 Task: Research Airbnb accommodation in Santa Elena de Uairén, Venezuela from 6th December, 2023 to 10th December, 2023 for 6 adults, 2 children. Place can be entire room or shared room with 6 bedrooms having 6 beds and 6 bathrooms. Property type can be house. Amenities needed are: wifi, TV, free parkinig on premises, gym, breakfast.
Action: Mouse moved to (466, 133)
Screenshot: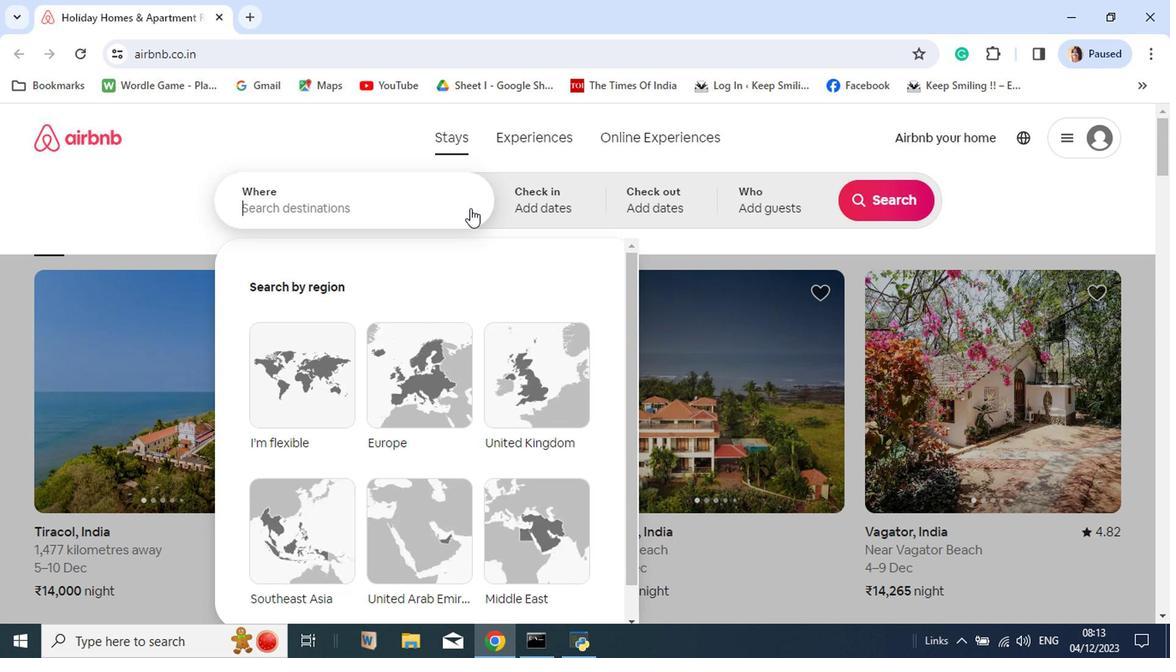 
Action: Mouse pressed left at (466, 133)
Screenshot: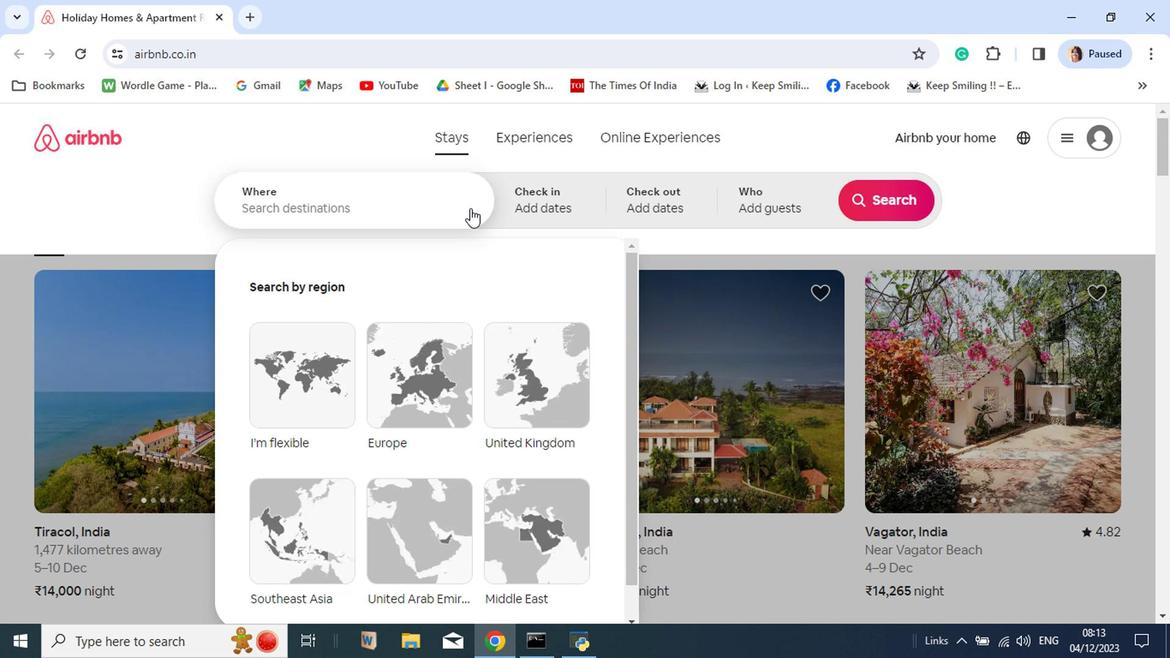 
Action: Mouse moved to (479, 209)
Screenshot: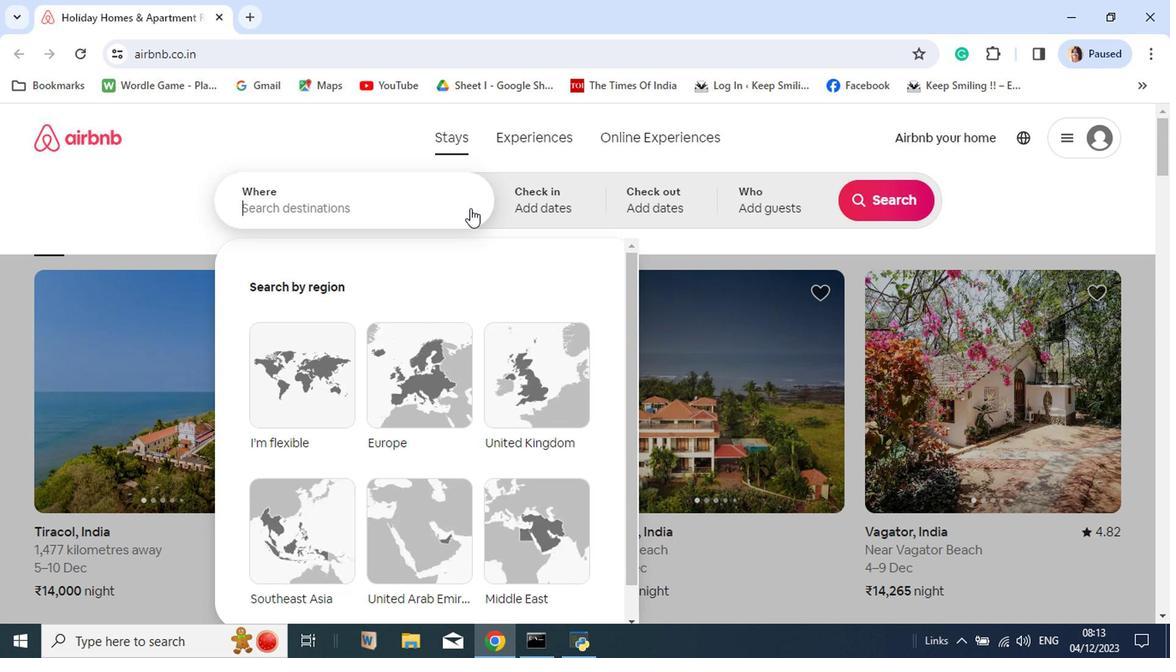 
Action: Key pressed <Key.shift>Santa<Key.space><Key.shift>Elena<Key.space>de
Screenshot: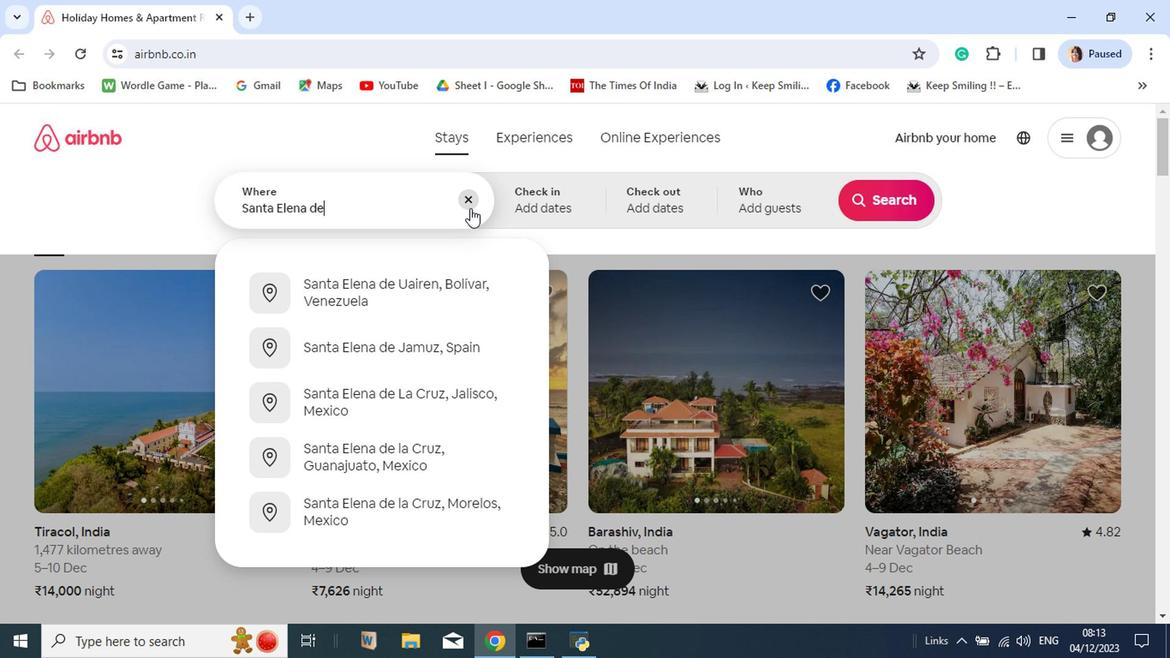 
Action: Mouse moved to (483, 277)
Screenshot: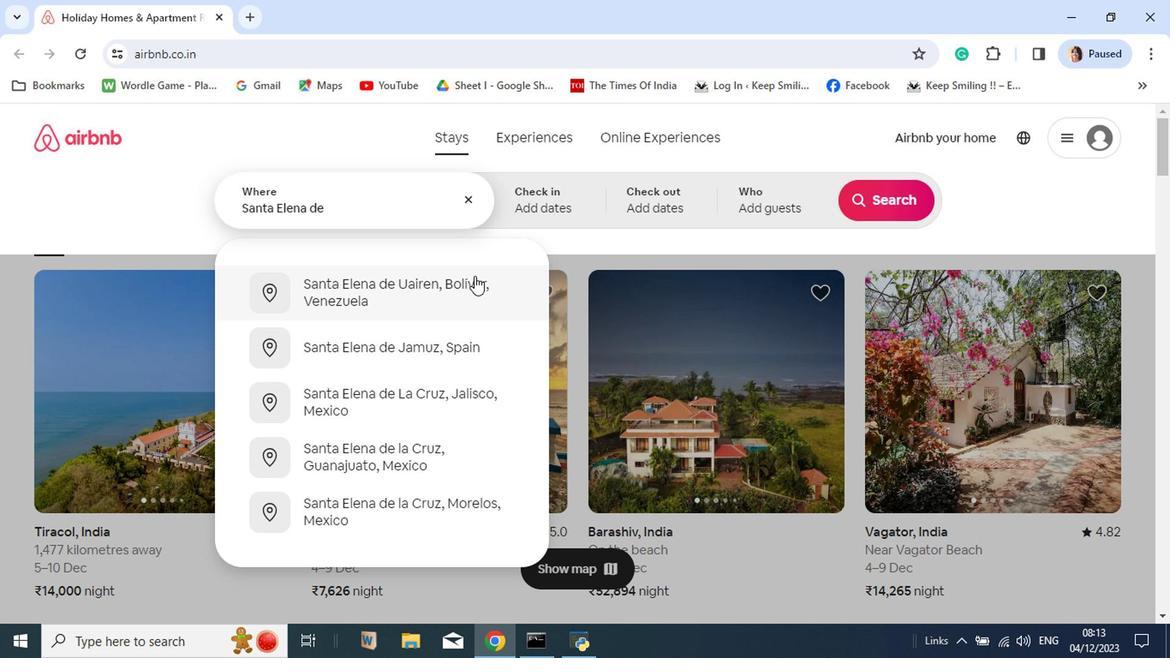 
Action: Mouse pressed left at (483, 277)
Screenshot: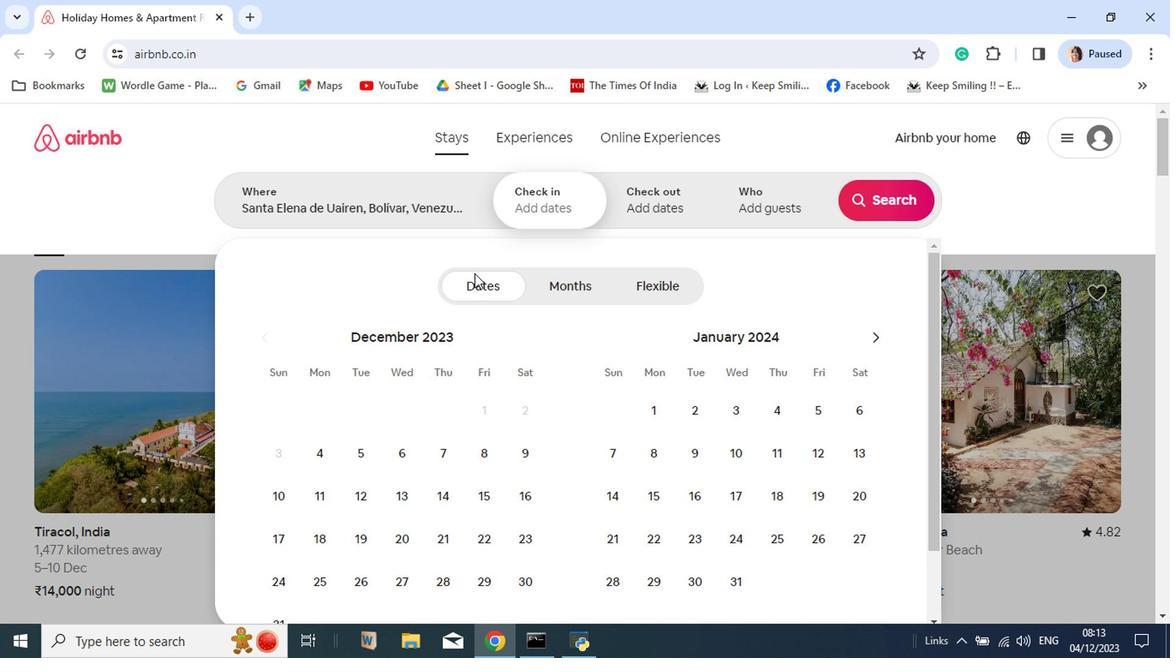 
Action: Mouse moved to (423, 209)
Screenshot: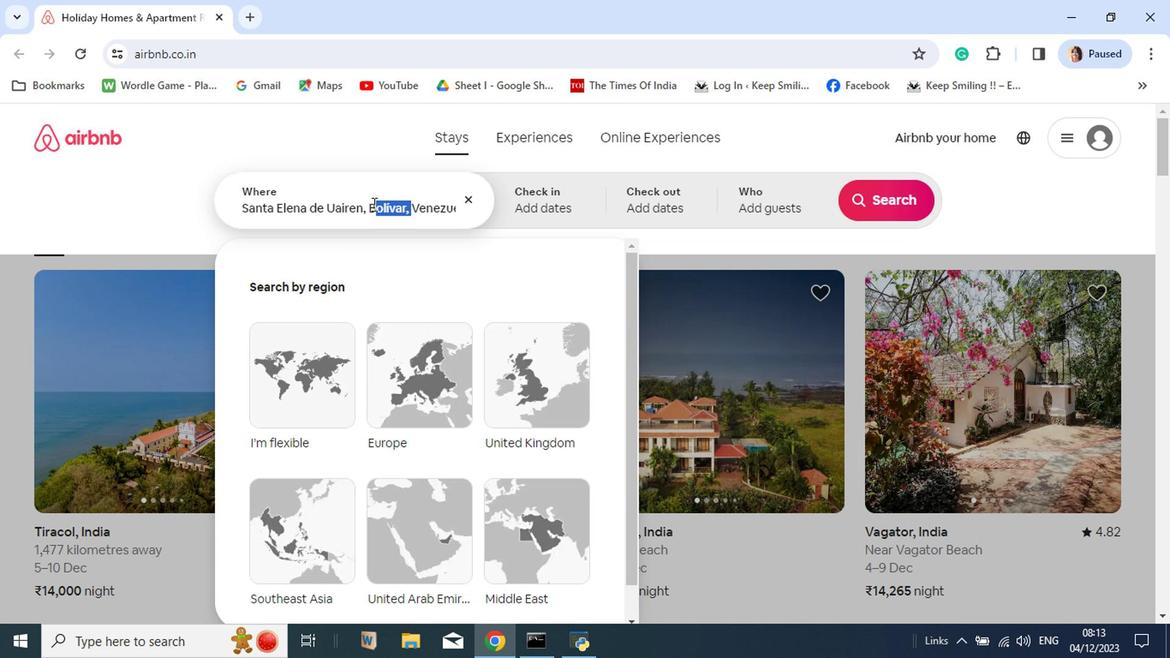 
Action: Mouse pressed left at (423, 209)
Screenshot: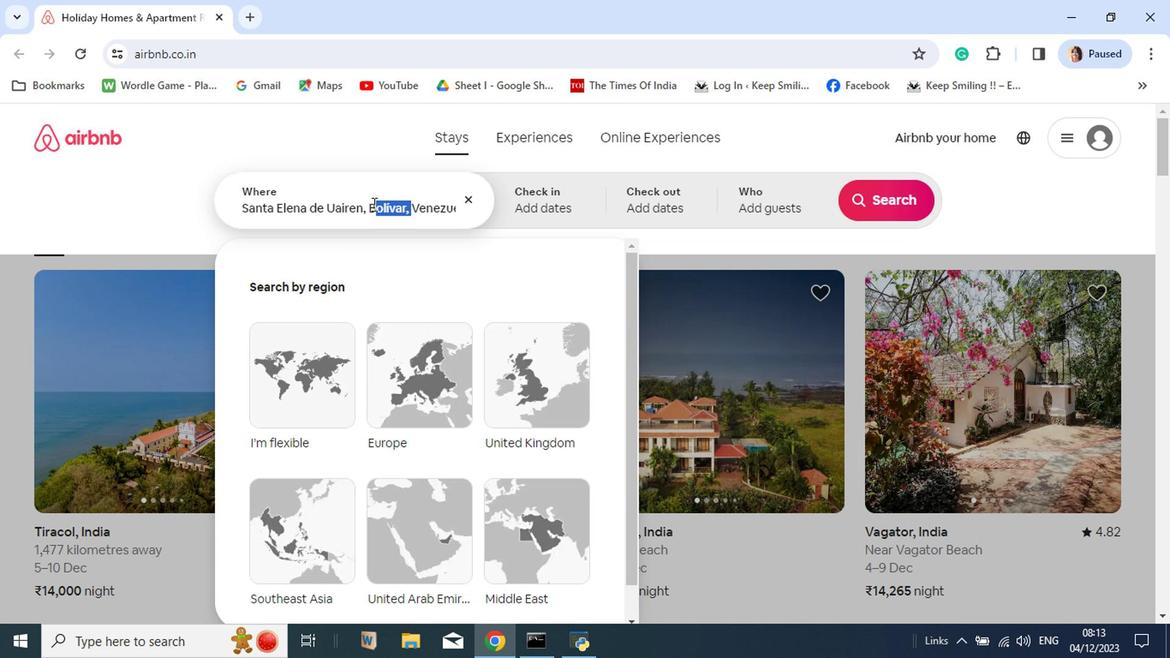 
Action: Mouse moved to (383, 204)
Screenshot: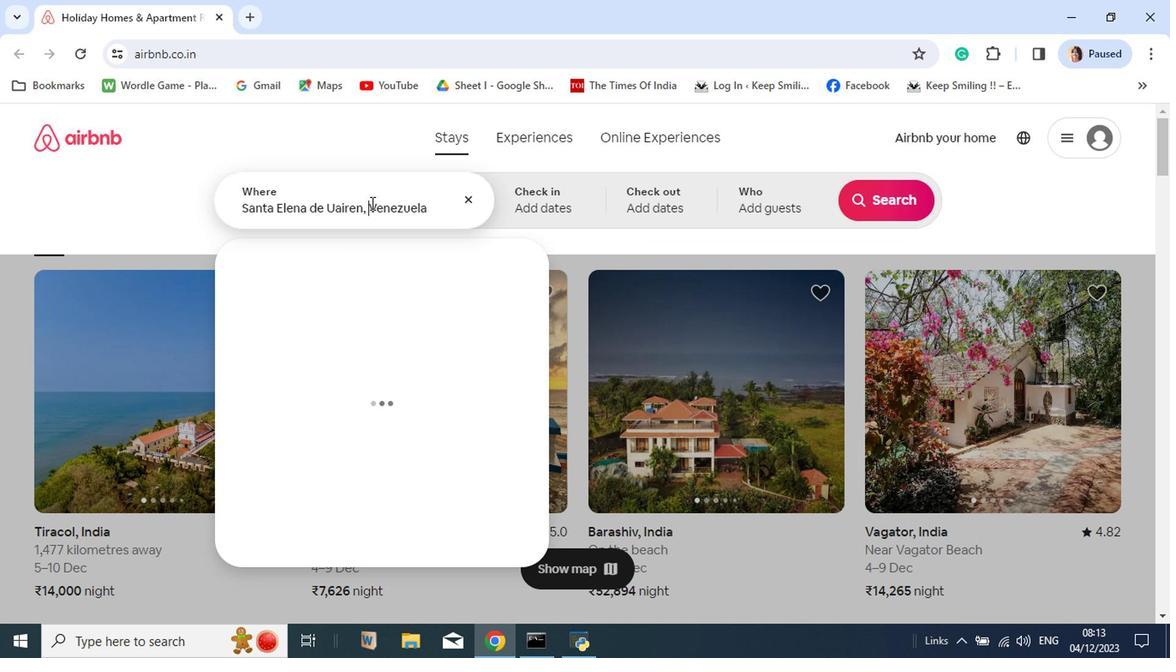 
Action: Key pressed <Key.backspace><Key.backspace><Key.backspace>,<Key.space>
Screenshot: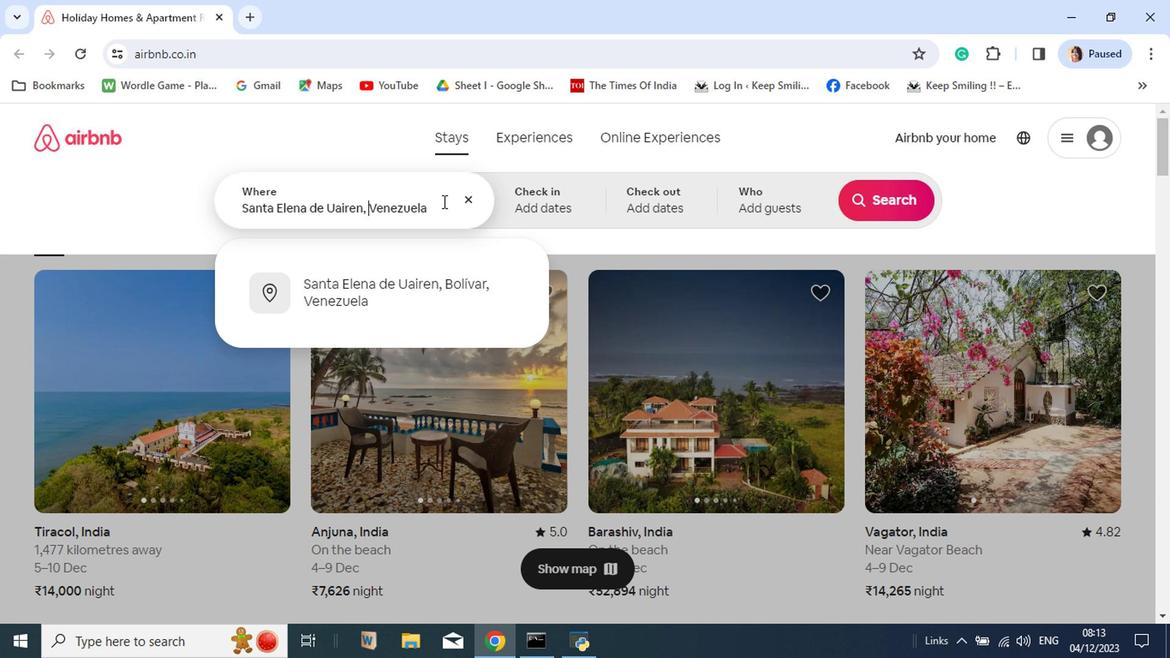 
Action: Mouse moved to (452, 203)
Screenshot: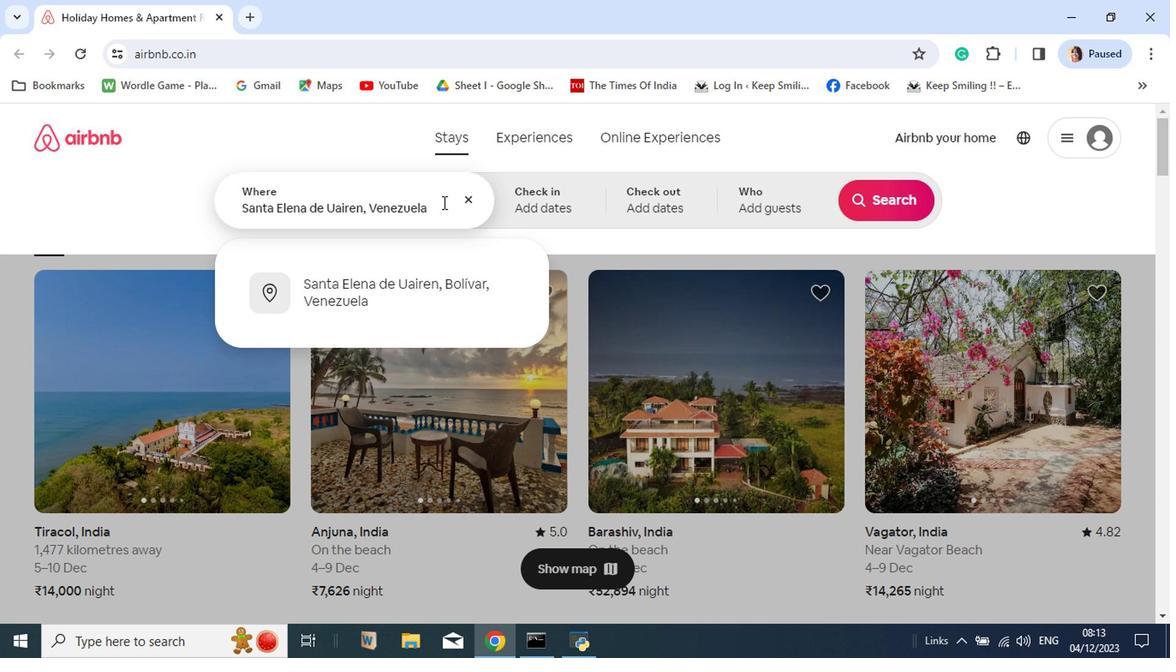 
Action: Mouse pressed left at (452, 203)
Screenshot: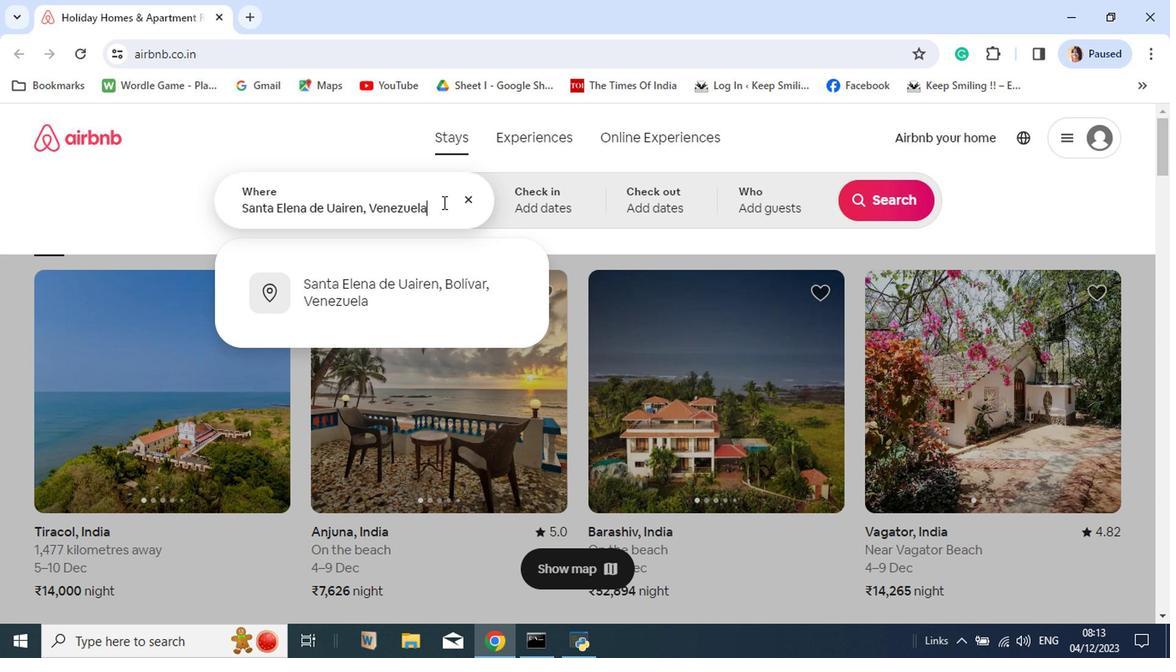 
Action: Key pressed <Key.enter>
Screenshot: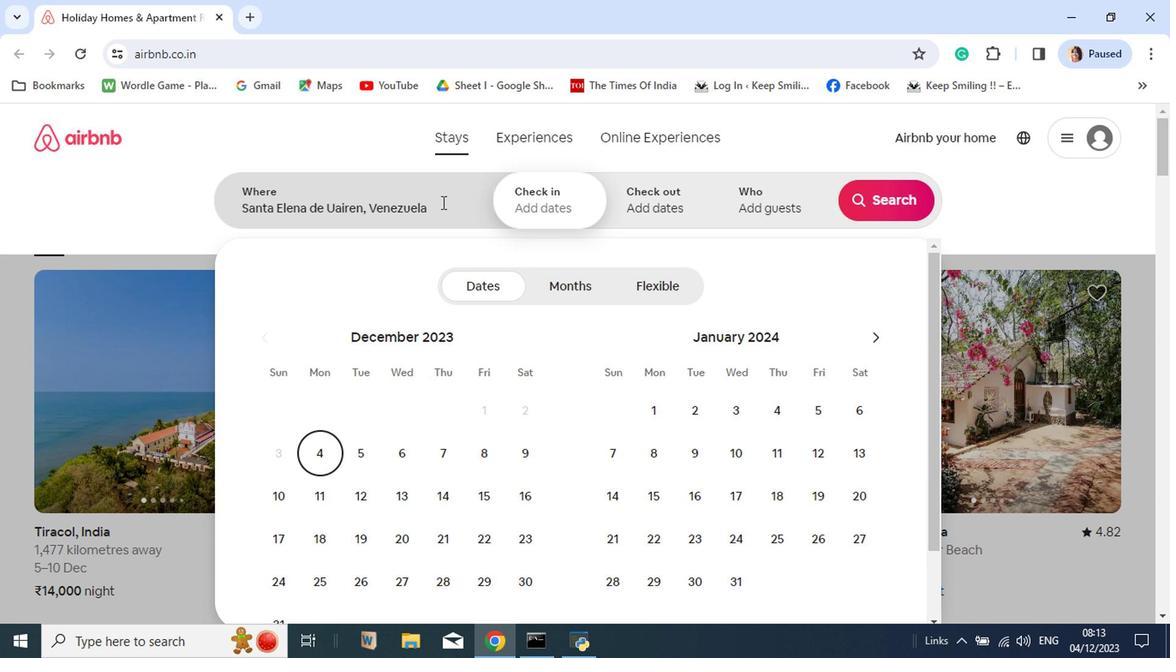 
Action: Mouse moved to (411, 460)
Screenshot: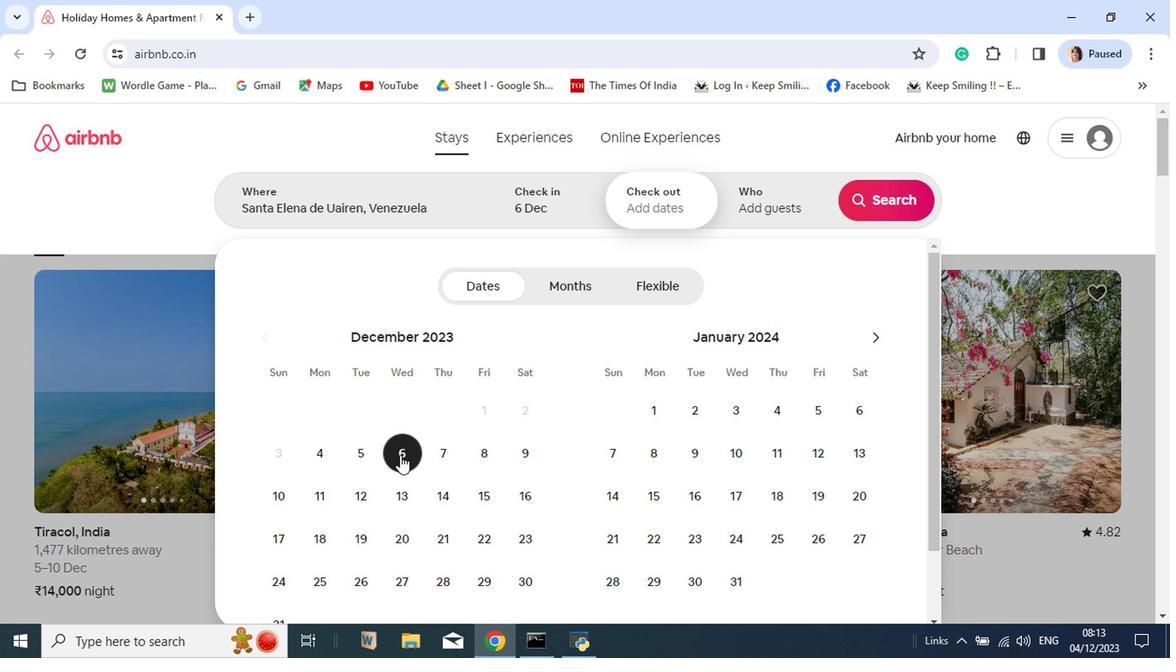 
Action: Mouse pressed left at (411, 460)
Screenshot: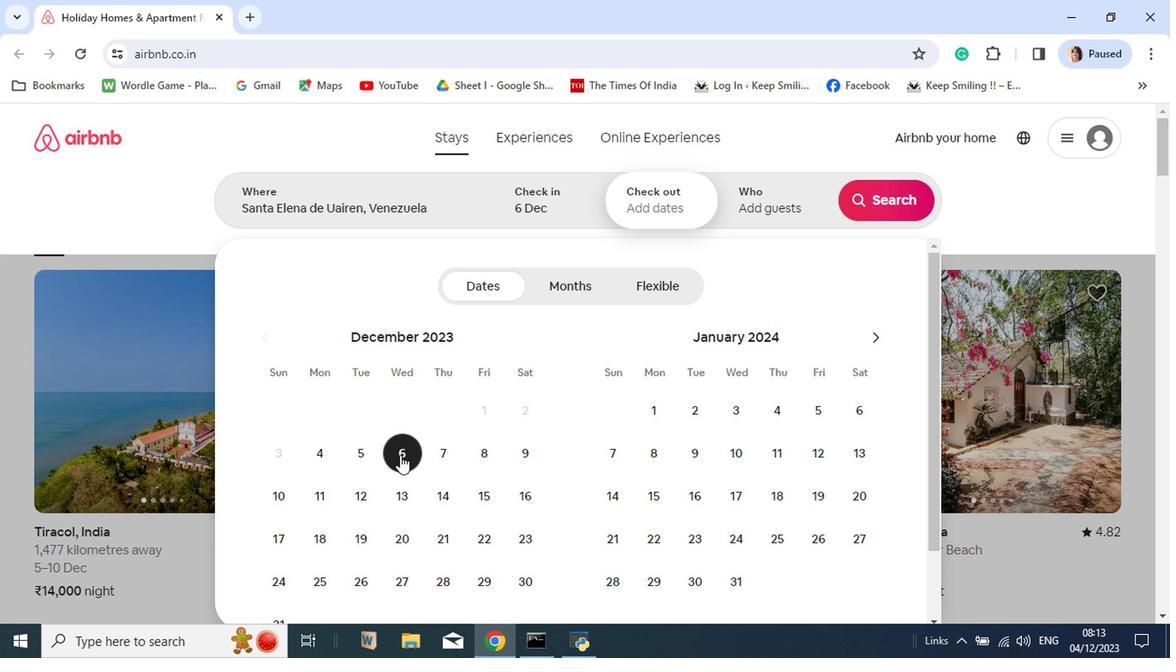 
Action: Mouse moved to (304, 499)
Screenshot: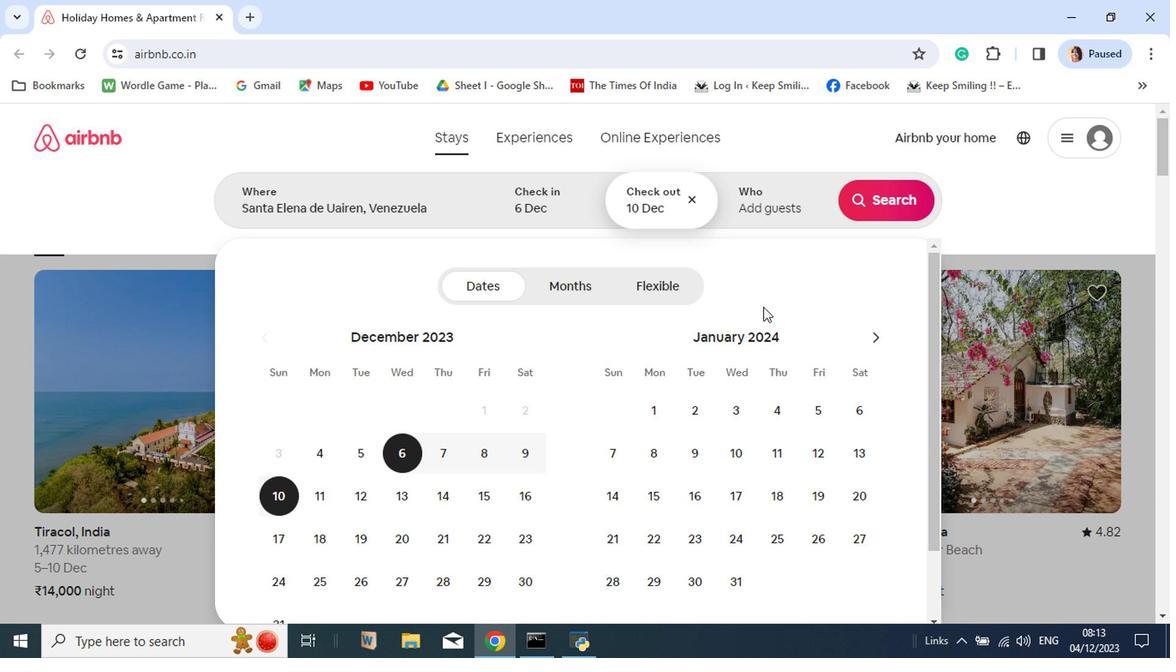 
Action: Mouse pressed left at (304, 499)
Screenshot: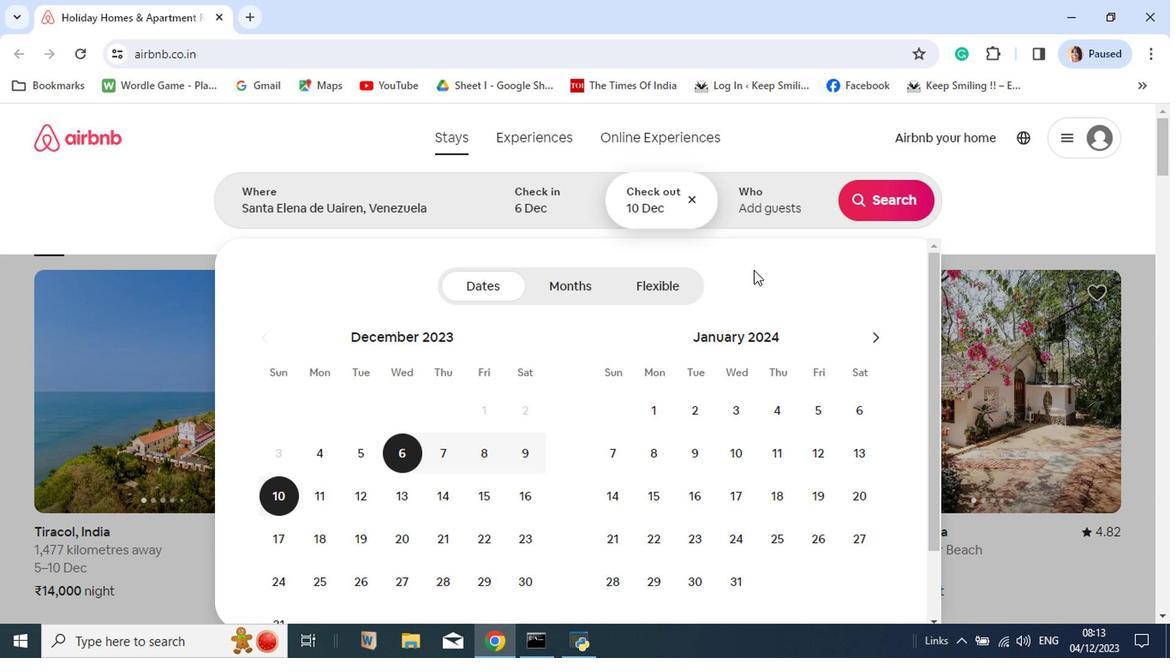 
Action: Mouse moved to (765, 218)
Screenshot: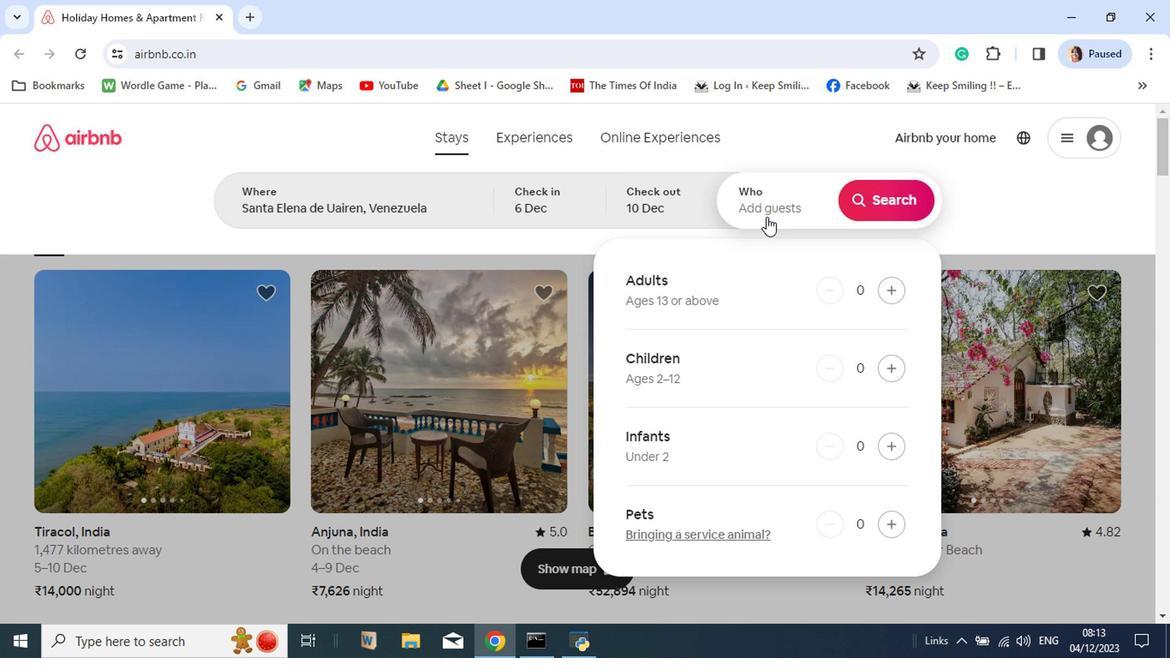 
Action: Mouse pressed left at (765, 218)
Screenshot: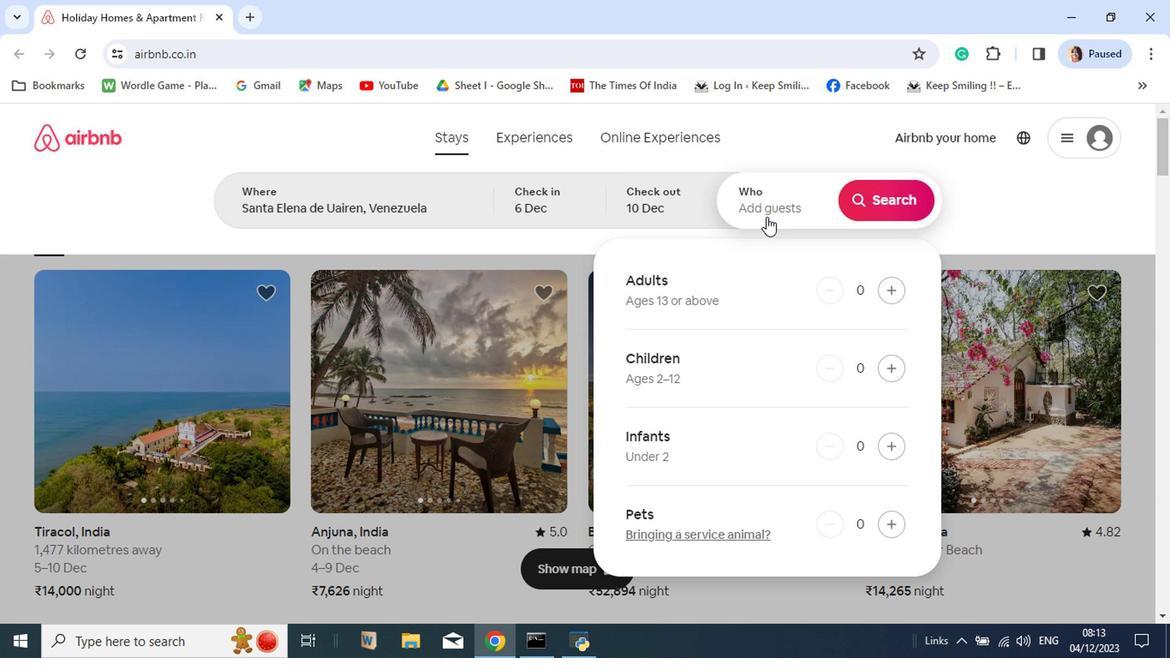 
Action: Mouse moved to (888, 294)
Screenshot: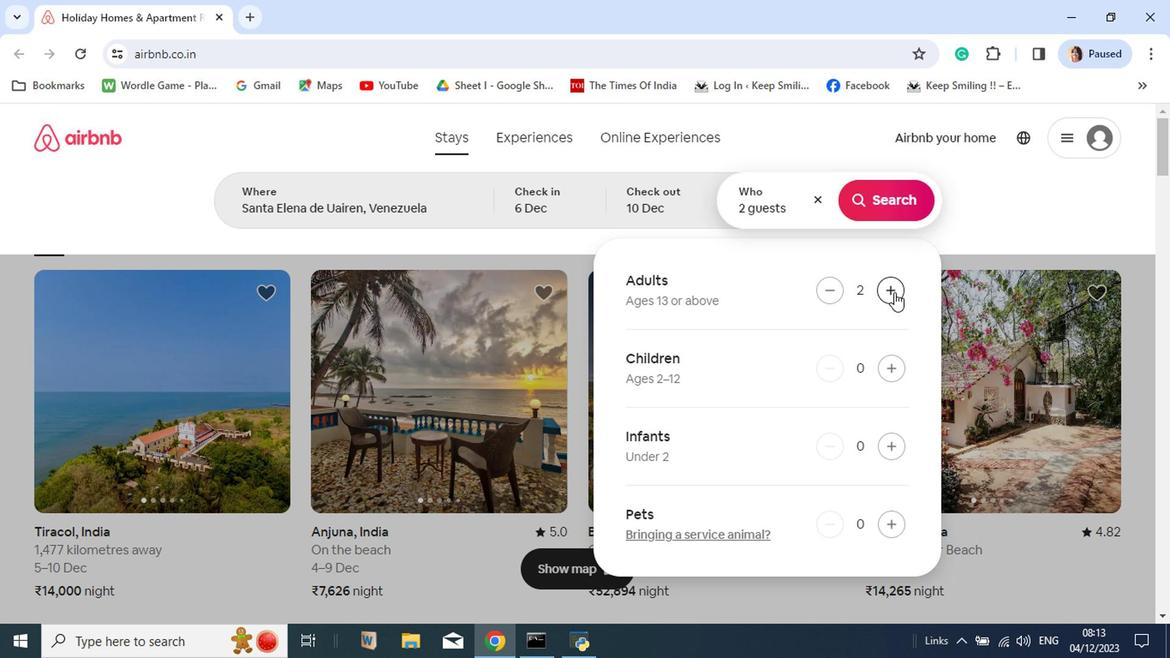 
Action: Mouse pressed left at (888, 294)
Screenshot: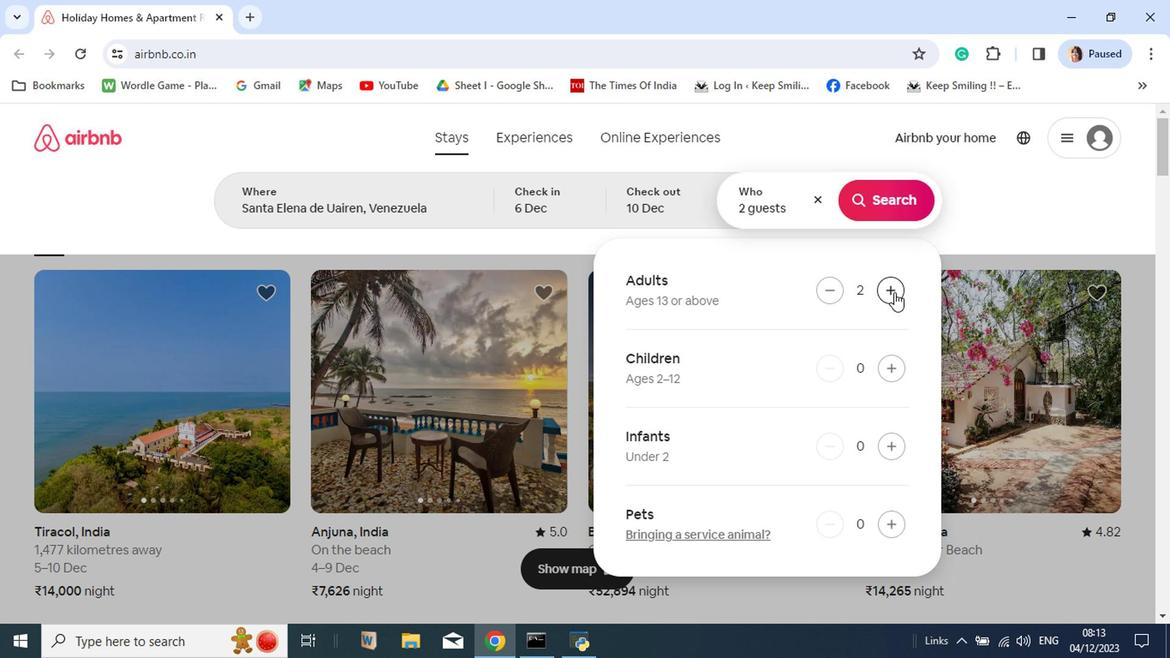 
Action: Mouse pressed left at (888, 294)
Screenshot: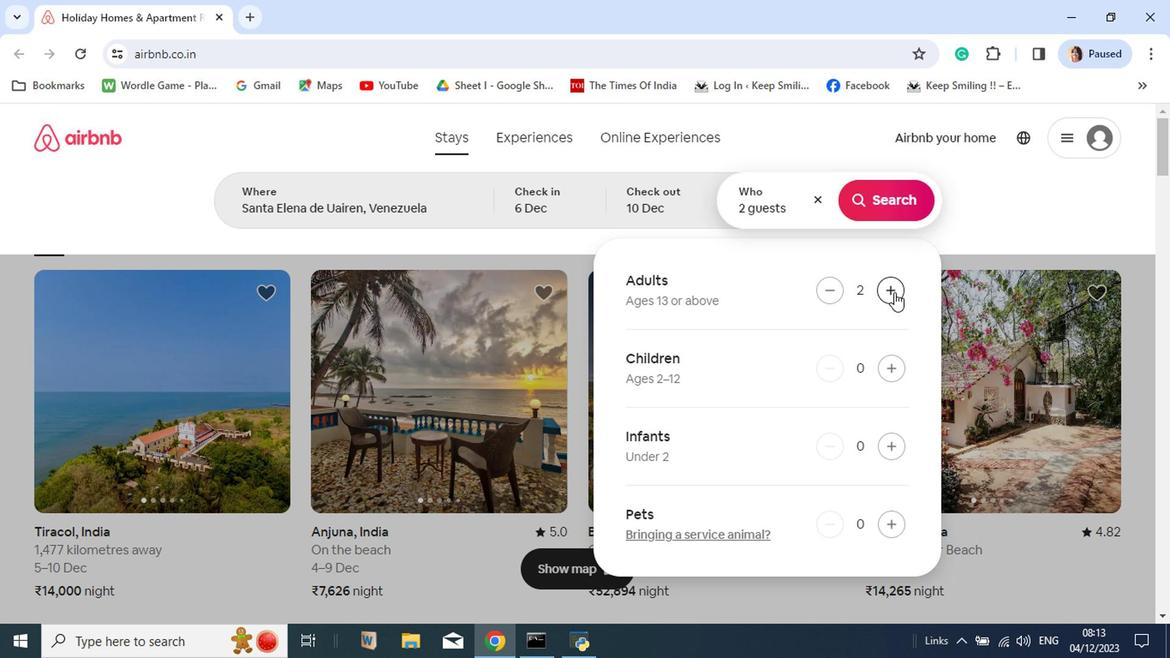 
Action: Mouse pressed left at (888, 294)
Screenshot: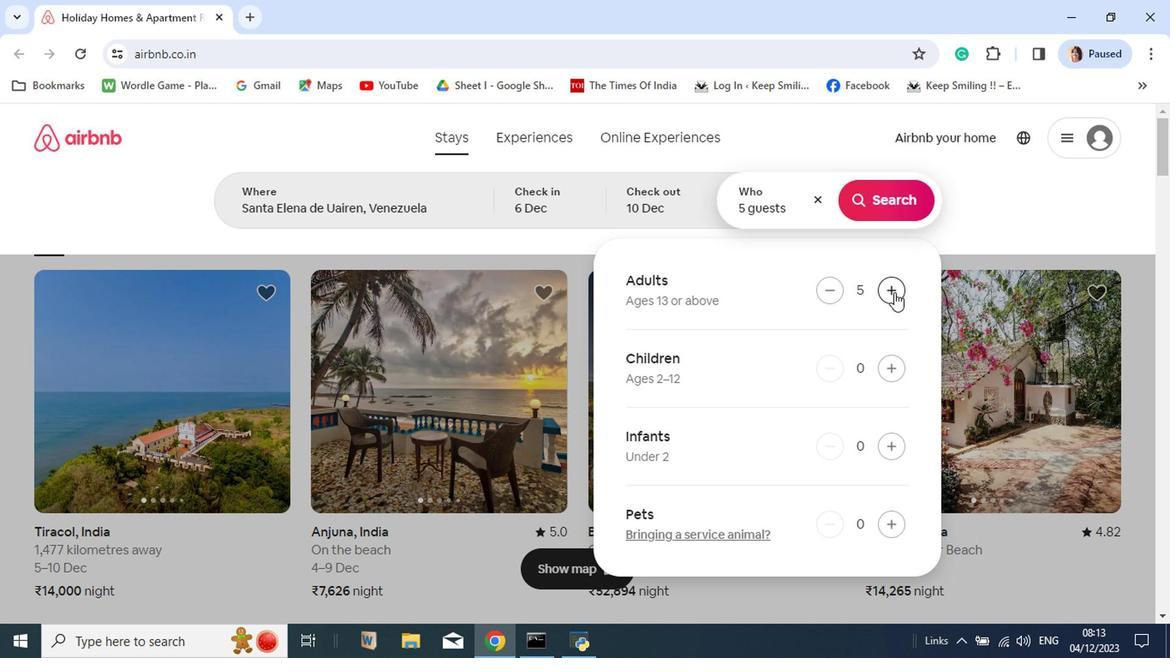 
Action: Mouse pressed left at (888, 294)
Screenshot: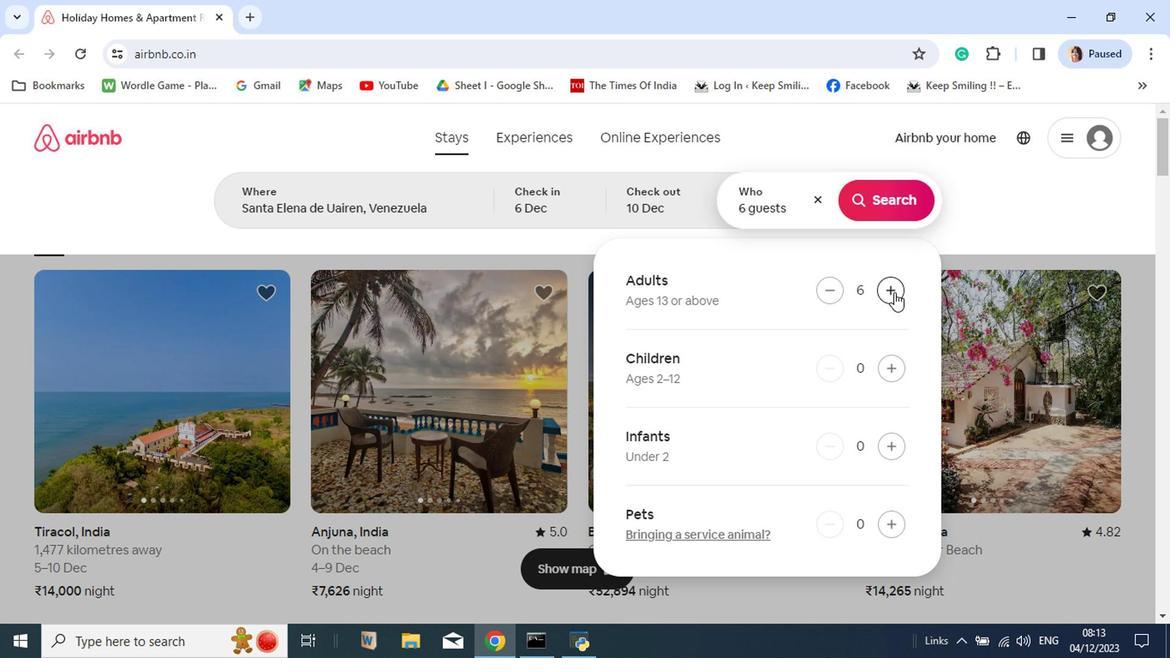 
Action: Mouse pressed left at (888, 294)
Screenshot: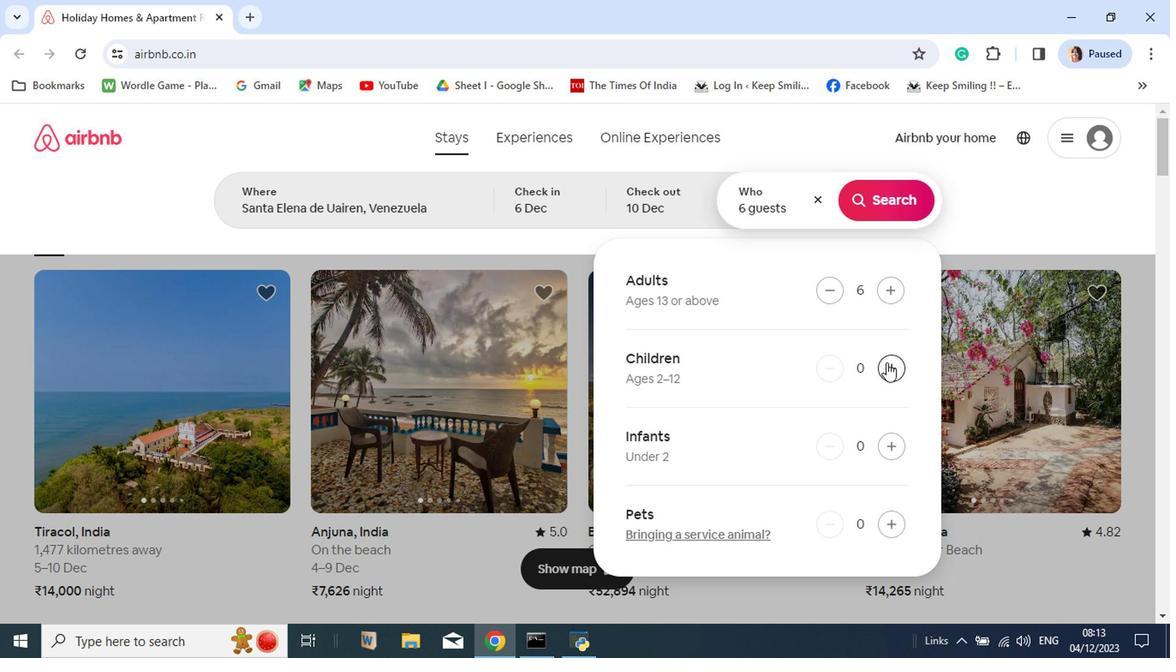 
Action: Mouse pressed left at (888, 294)
Screenshot: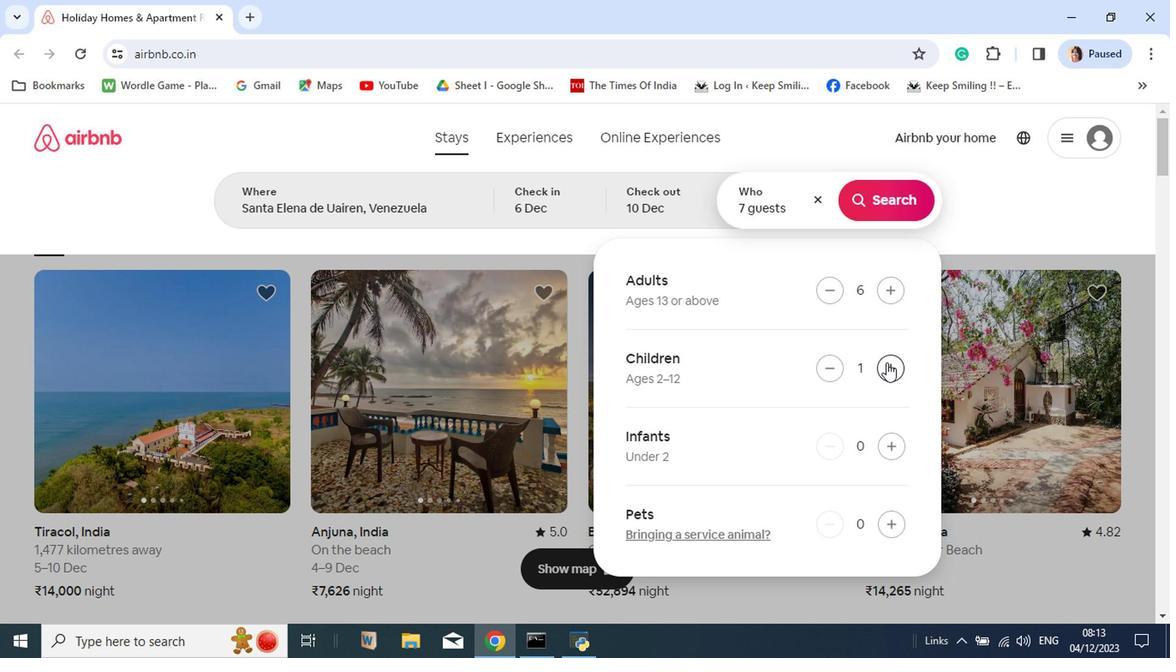 
Action: Mouse moved to (881, 365)
Screenshot: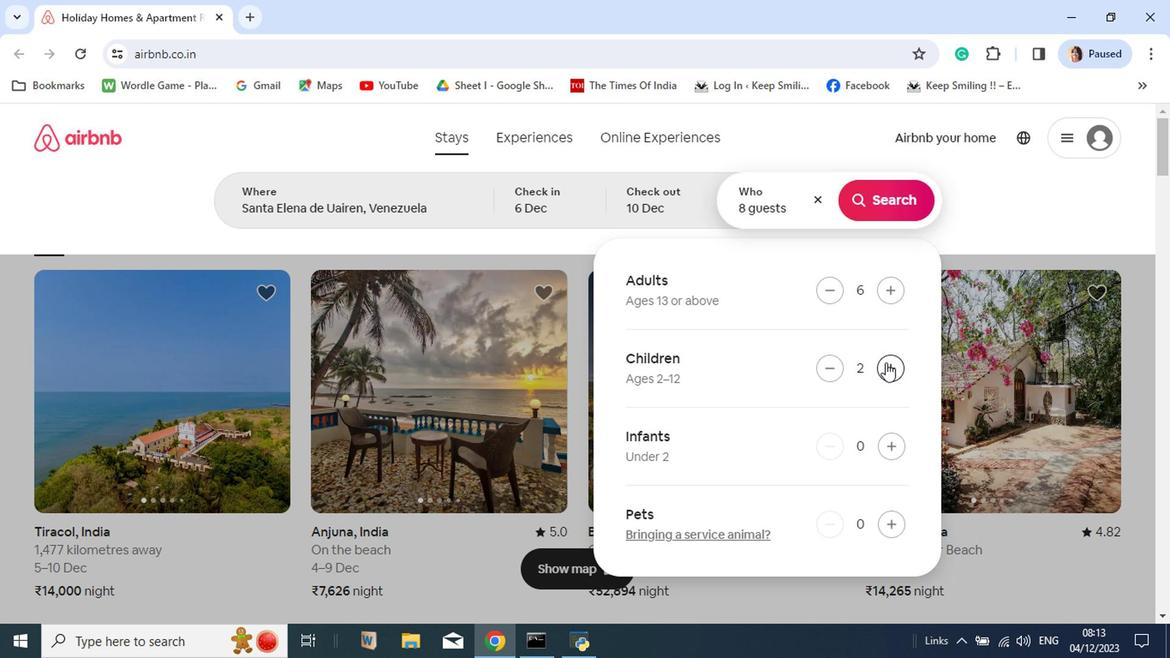 
Action: Mouse pressed left at (881, 365)
Screenshot: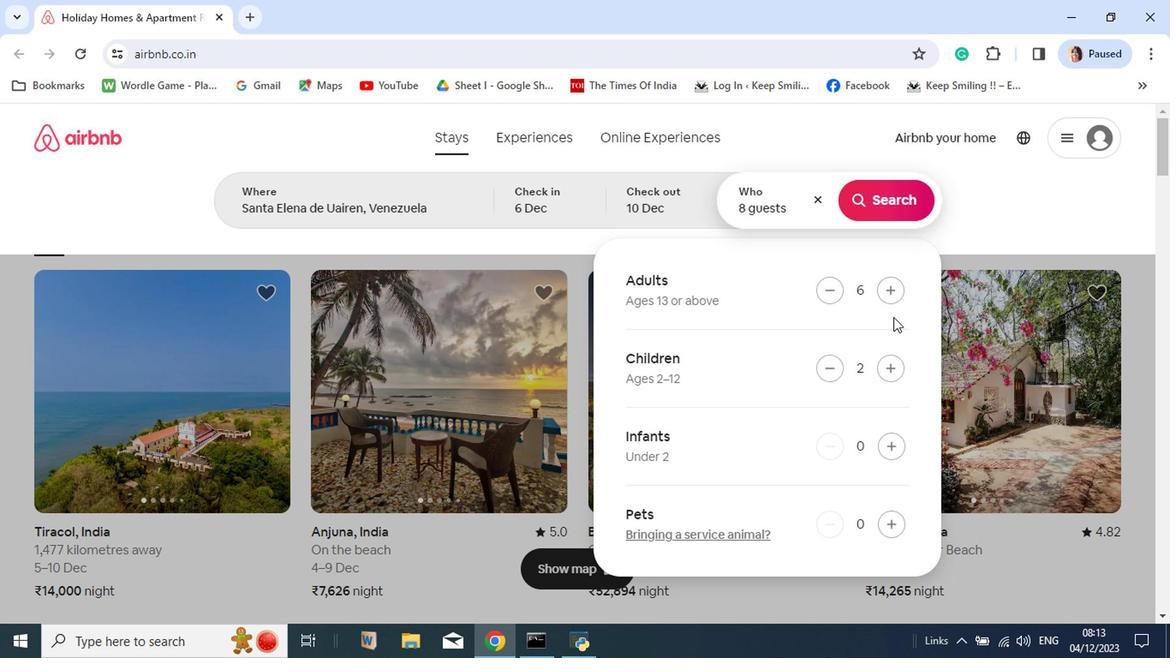 
Action: Mouse pressed left at (881, 365)
Screenshot: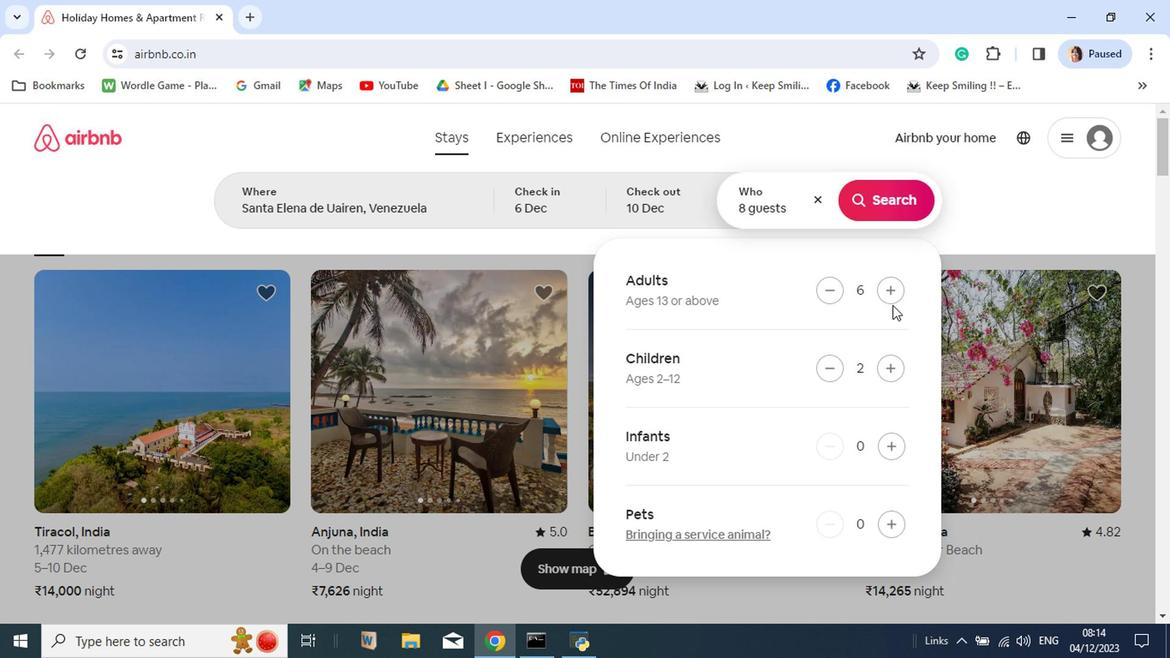 
Action: Mouse moved to (893, 208)
Screenshot: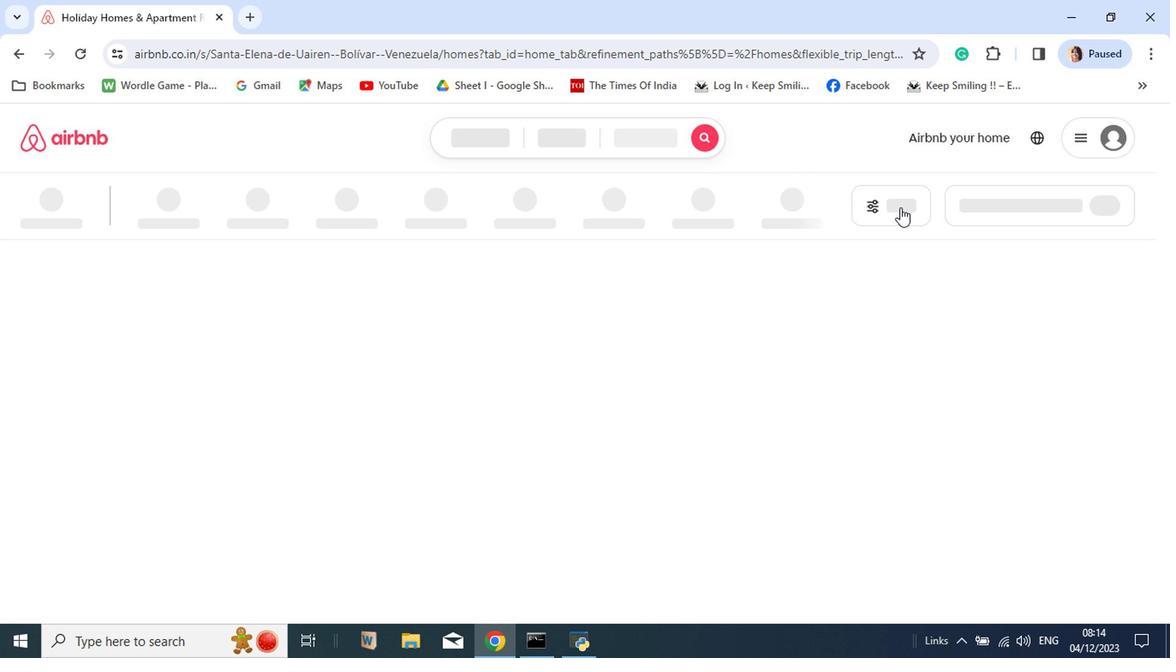 
Action: Mouse pressed left at (893, 208)
Screenshot: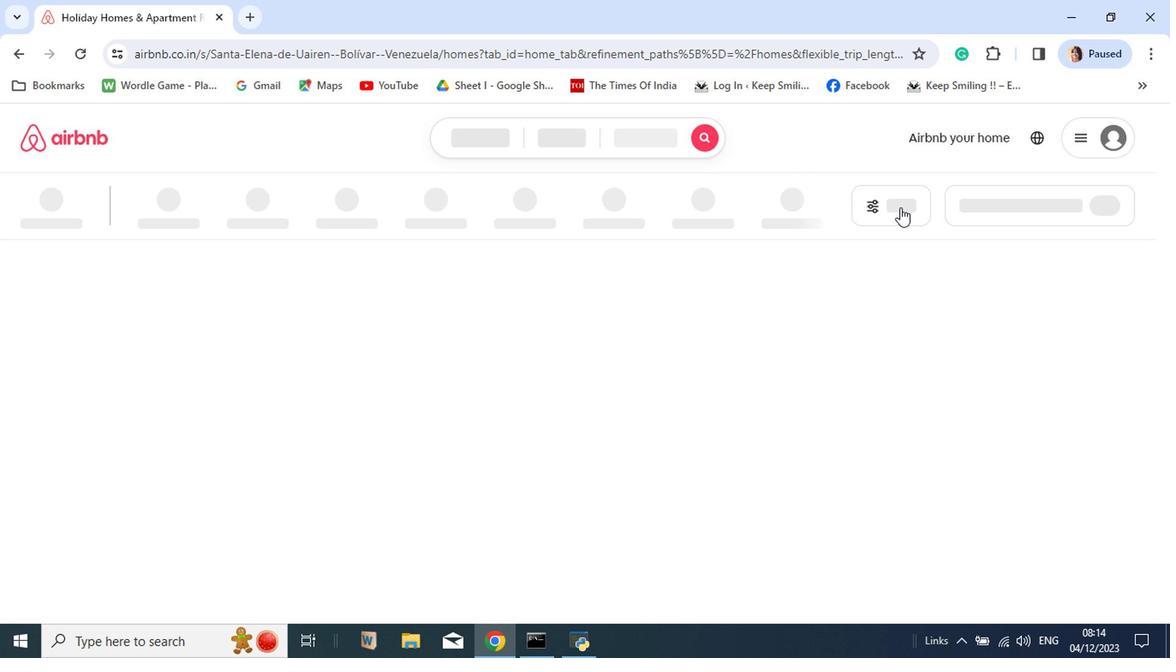 
Action: Mouse moved to (888, 201)
Screenshot: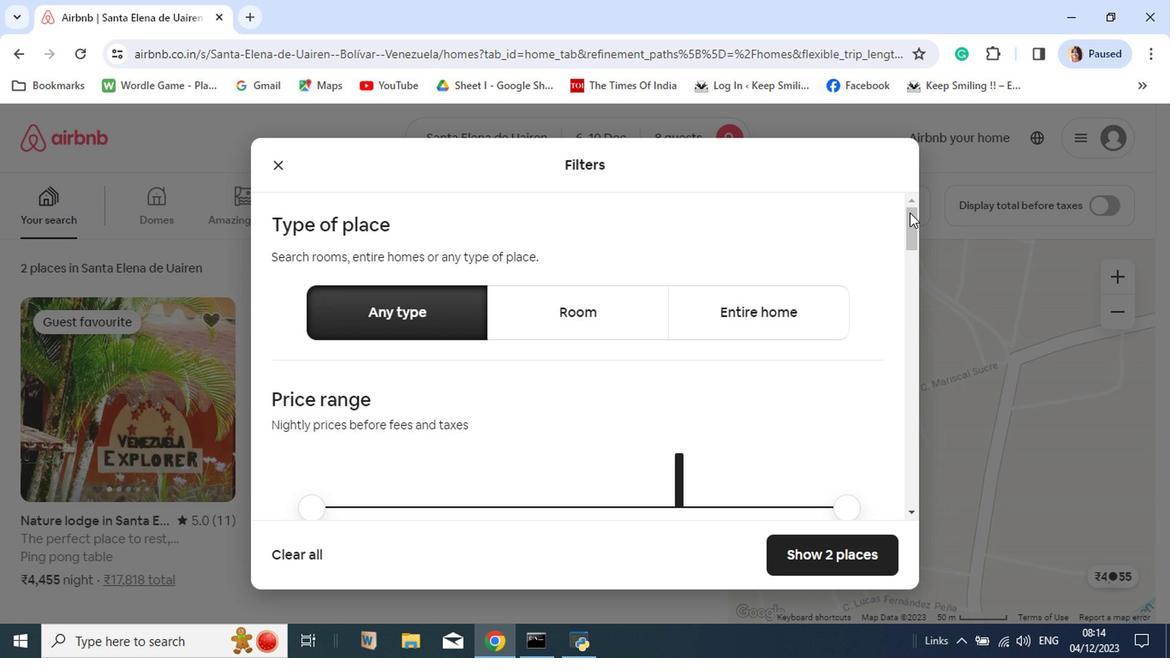 
Action: Mouse pressed left at (888, 201)
Screenshot: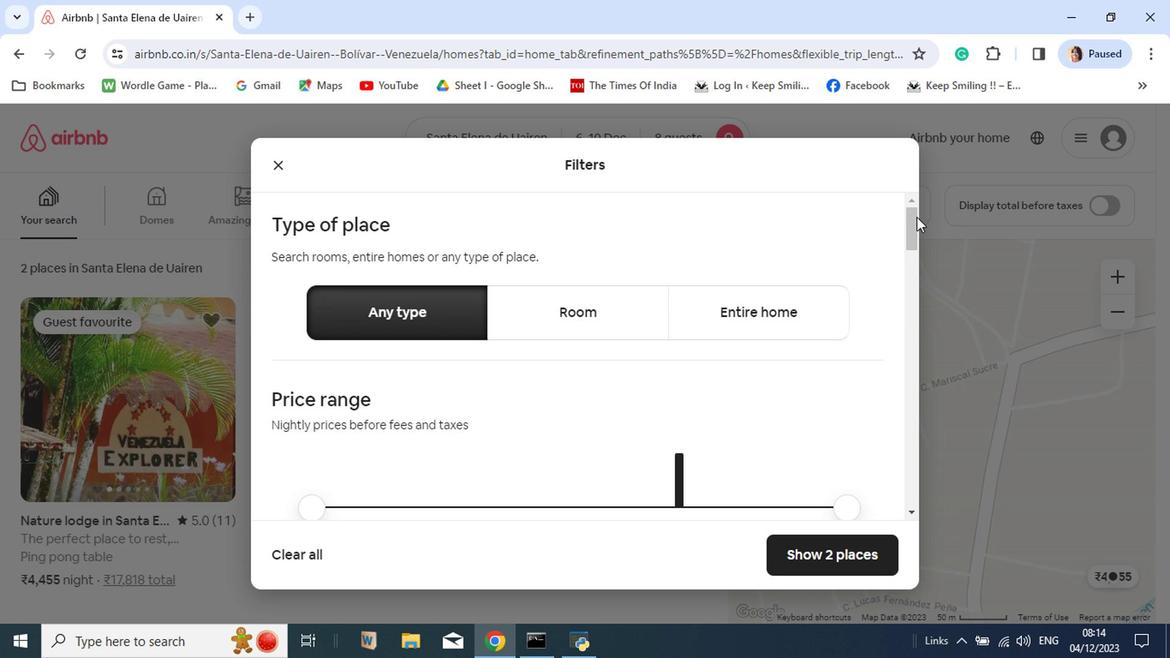 
Action: Mouse moved to (911, 220)
Screenshot: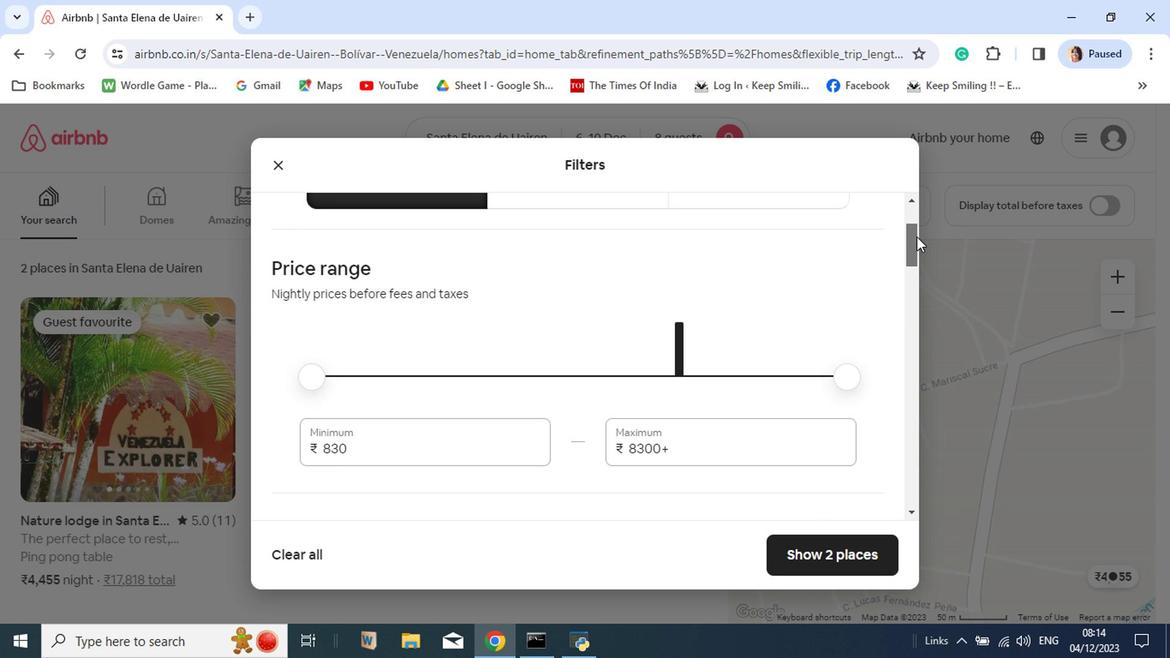
Action: Mouse pressed left at (911, 220)
Screenshot: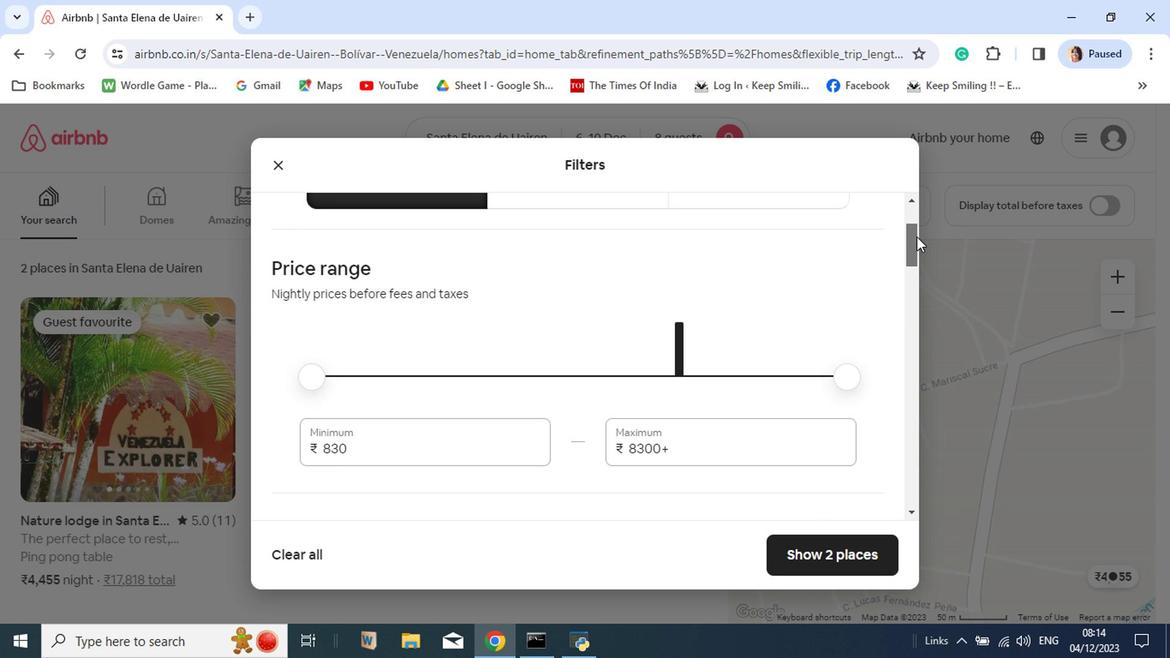 
Action: Mouse moved to (682, 231)
Screenshot: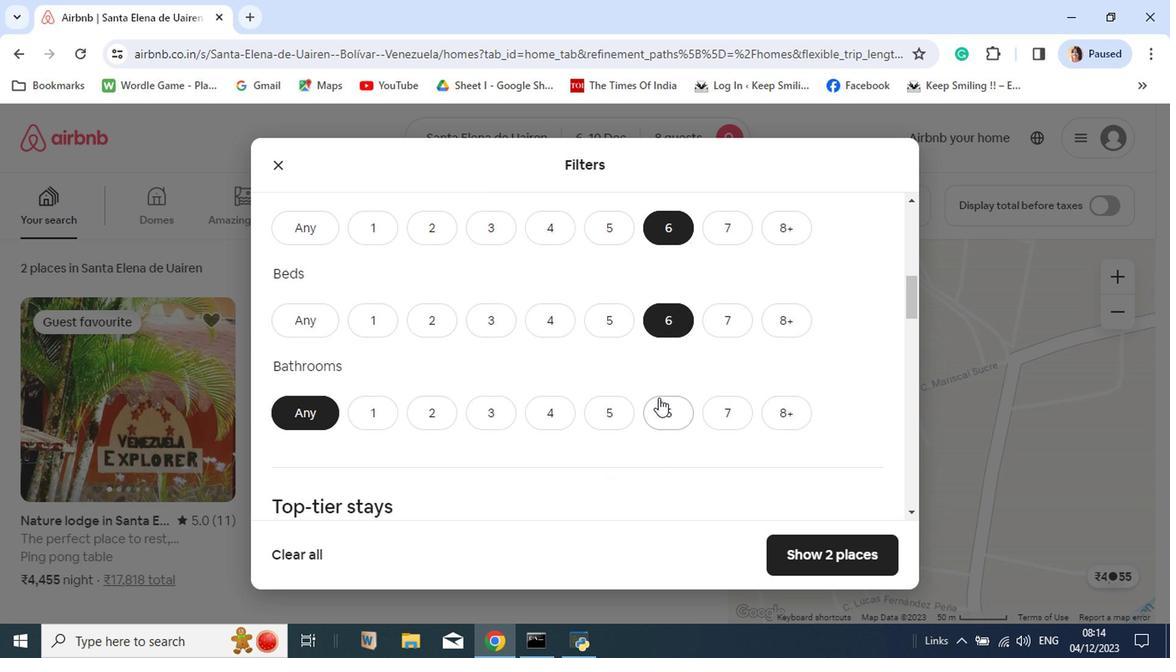 
Action: Mouse pressed left at (682, 231)
Screenshot: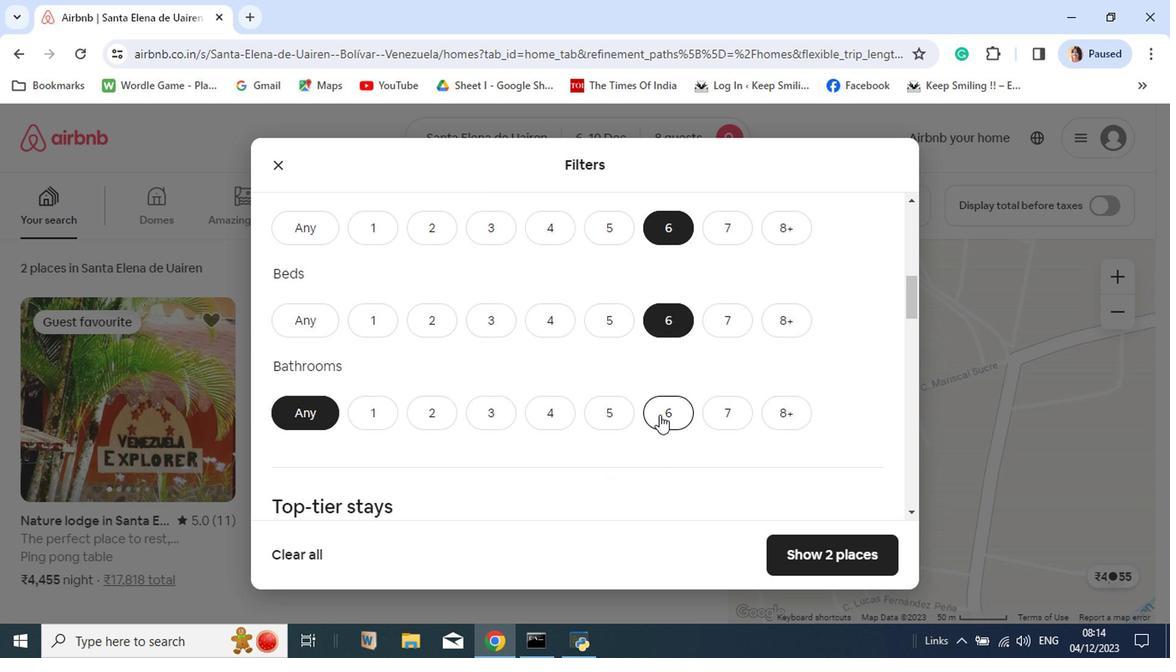 
Action: Mouse moved to (676, 332)
Screenshot: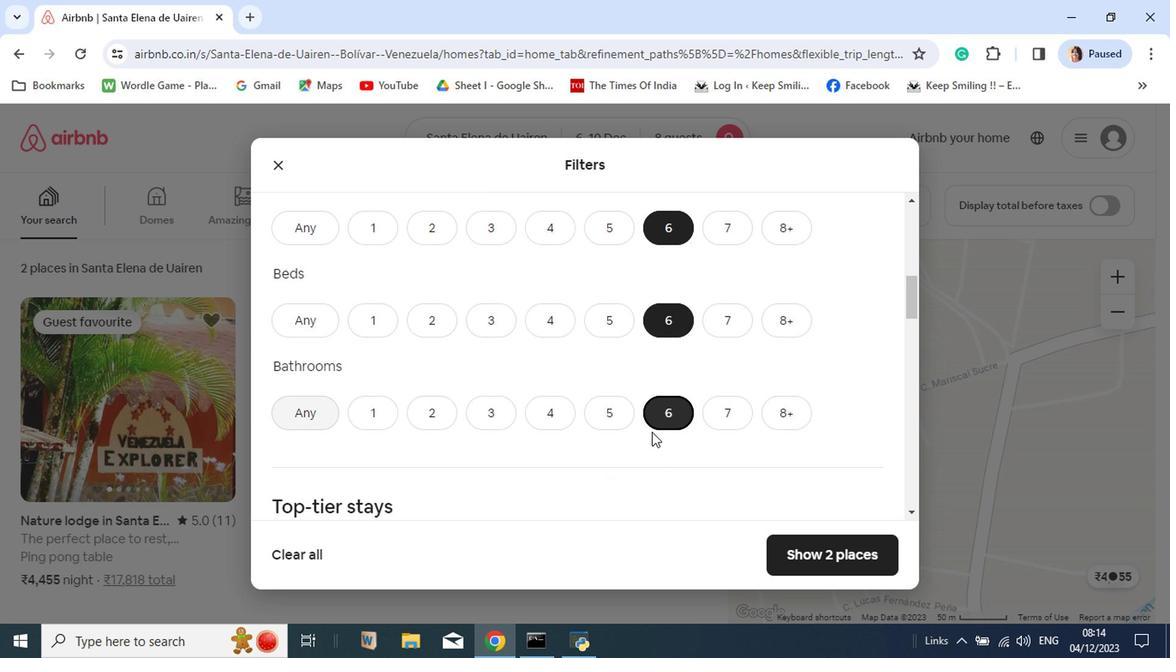 
Action: Mouse pressed left at (676, 332)
Screenshot: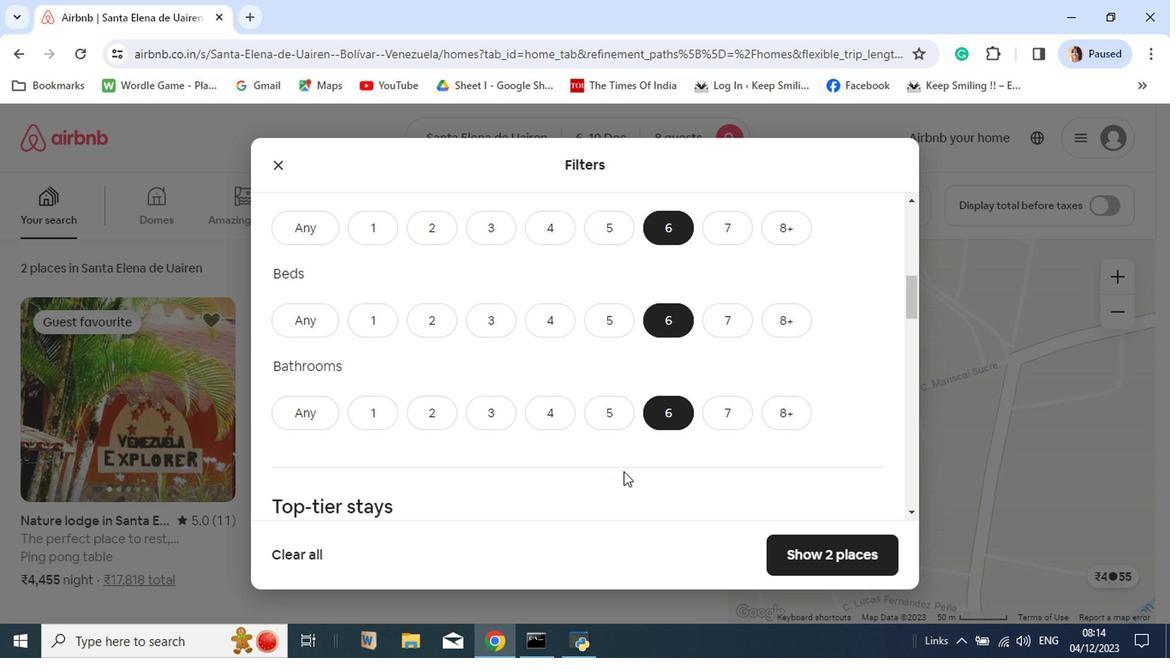 
Action: Mouse moved to (662, 418)
Screenshot: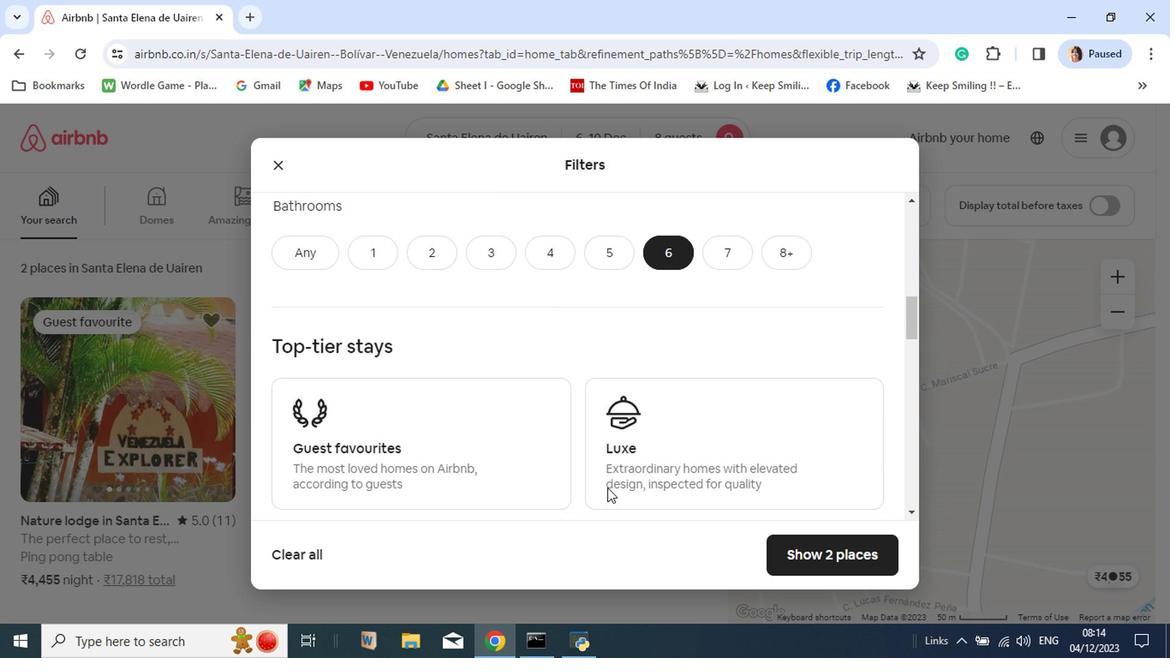
Action: Mouse pressed left at (662, 418)
Screenshot: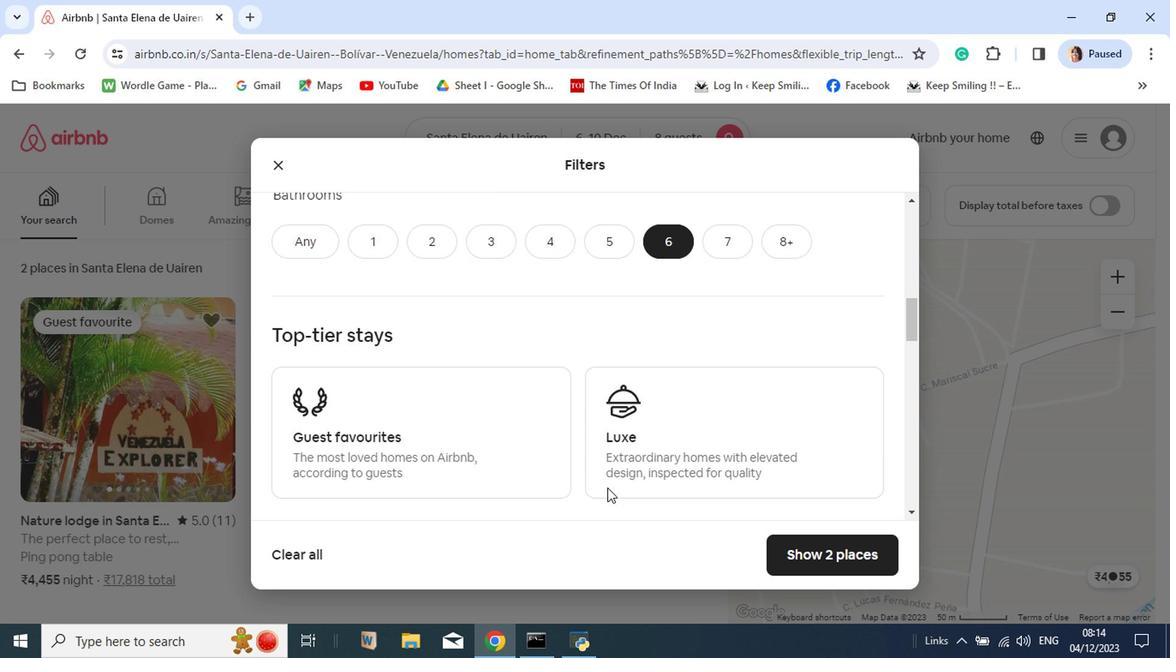
Action: Mouse moved to (611, 493)
Screenshot: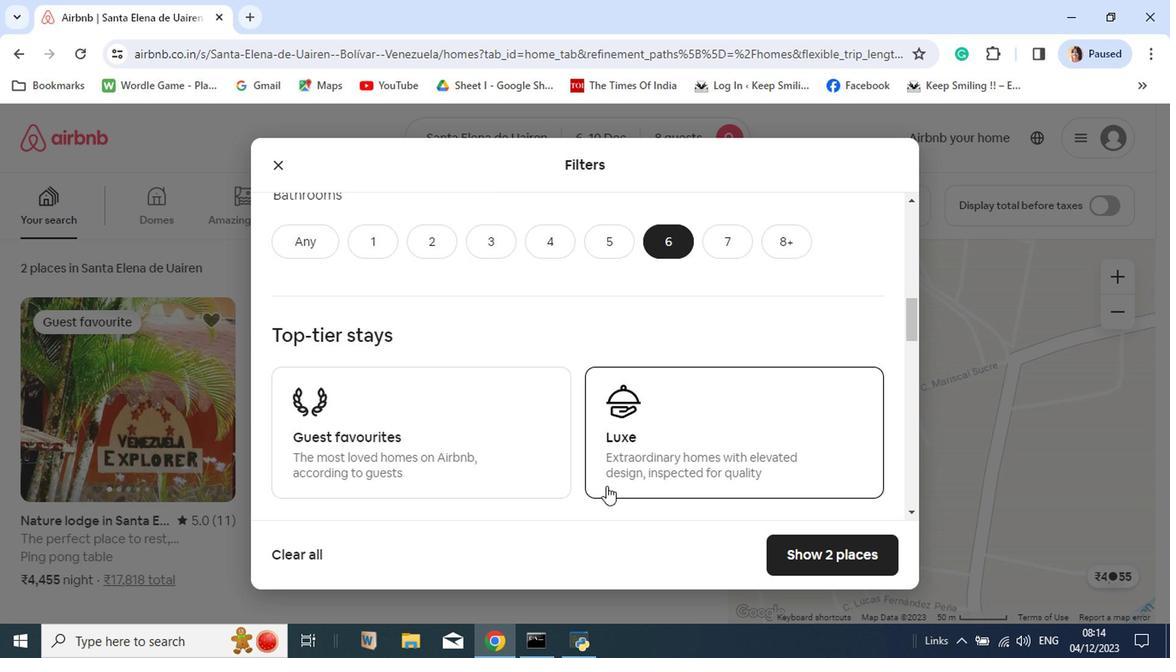 
Action: Mouse scrolled (611, 491) with delta (0, -1)
Screenshot: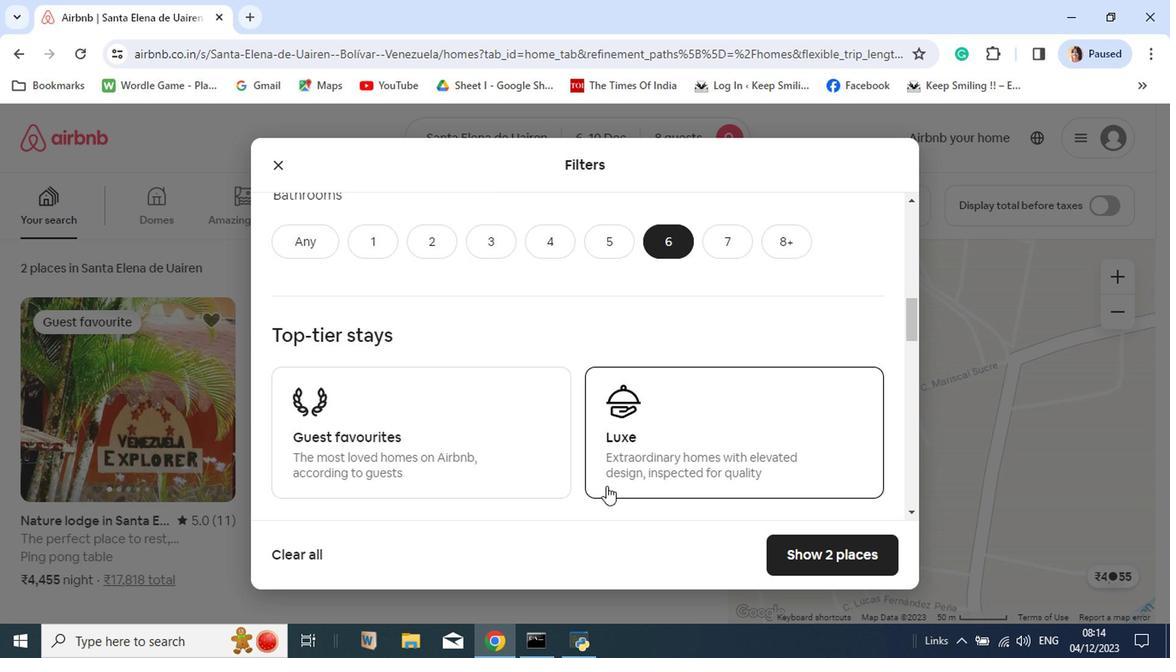 
Action: Mouse scrolled (611, 491) with delta (0, -1)
Screenshot: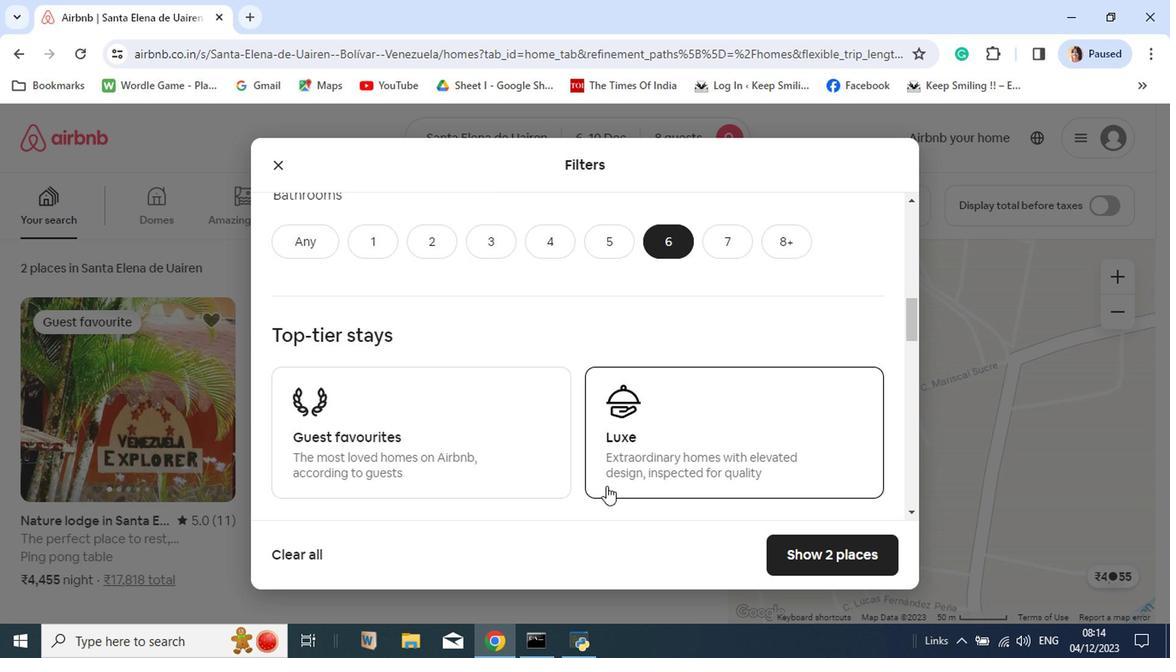 
Action: Mouse moved to (610, 491)
Screenshot: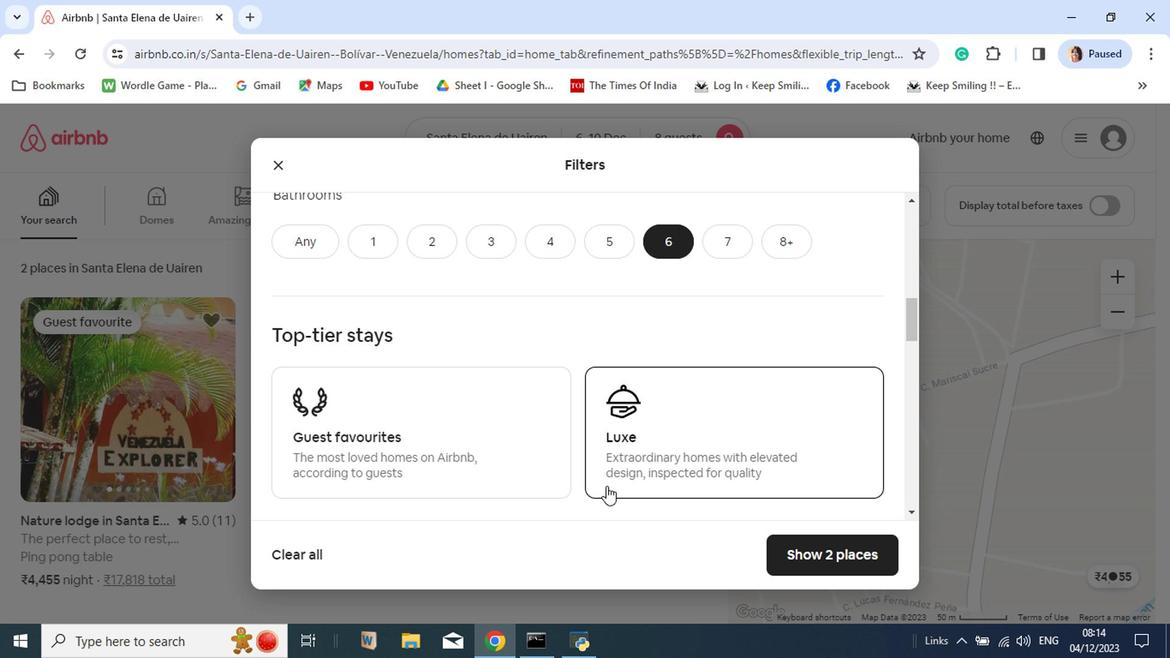 
Action: Mouse scrolled (610, 490) with delta (0, 0)
Screenshot: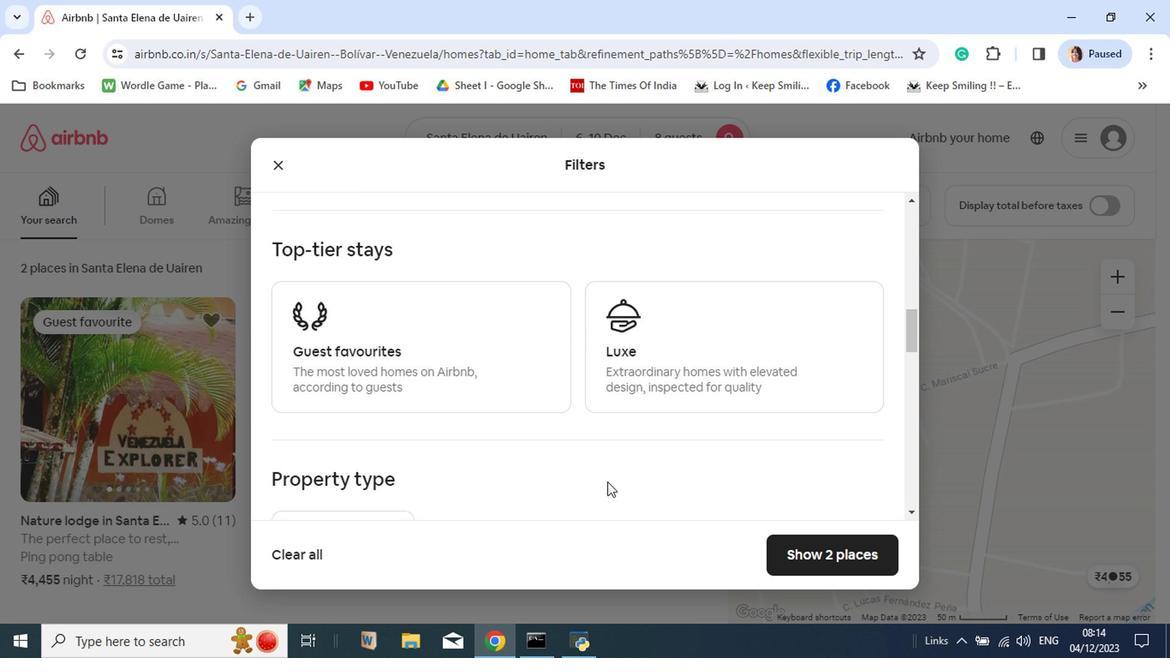 
Action: Mouse moved to (611, 487)
Screenshot: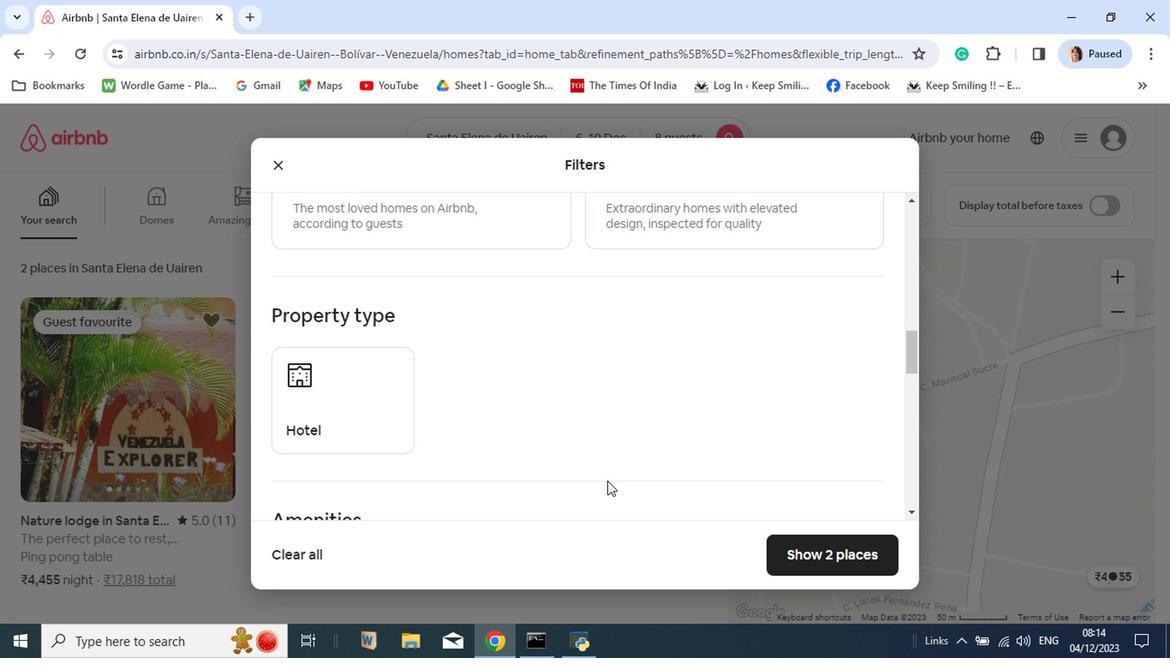 
Action: Mouse scrolled (611, 487) with delta (0, 0)
Screenshot: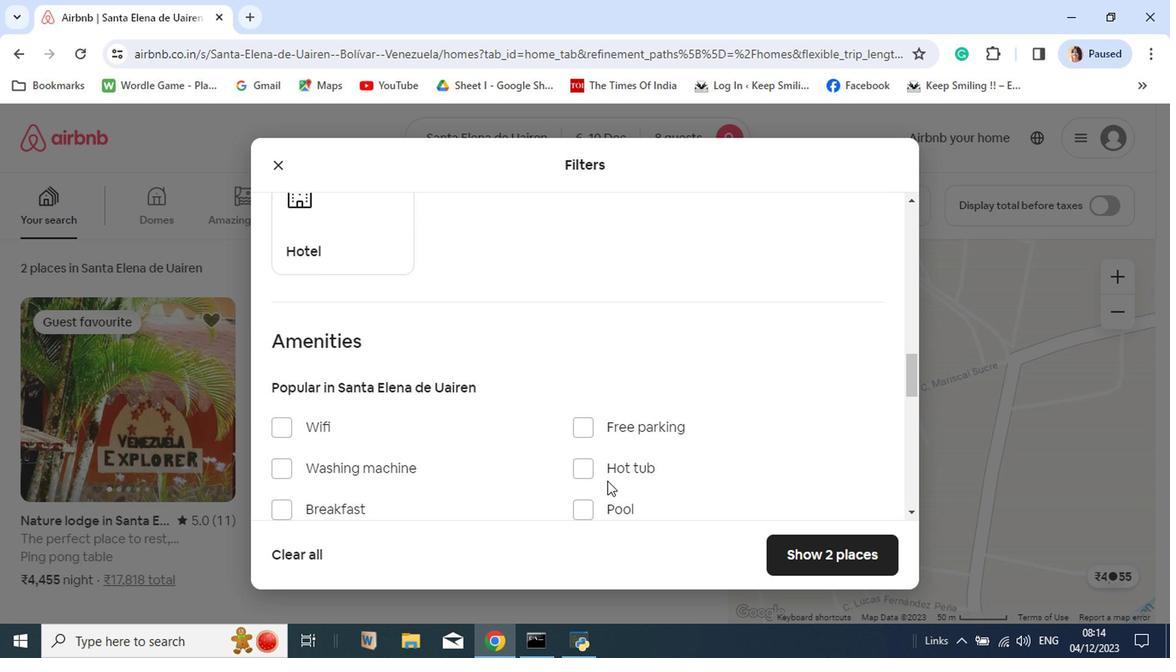 
Action: Mouse moved to (611, 487)
Screenshot: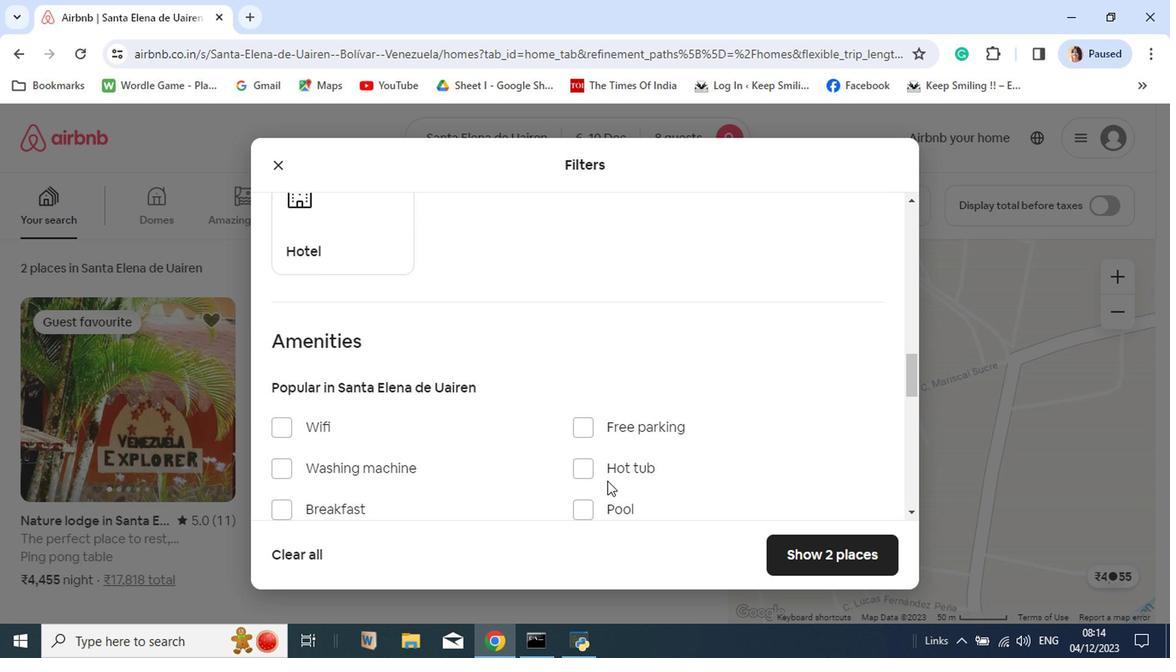 
Action: Mouse scrolled (611, 485) with delta (0, -1)
Screenshot: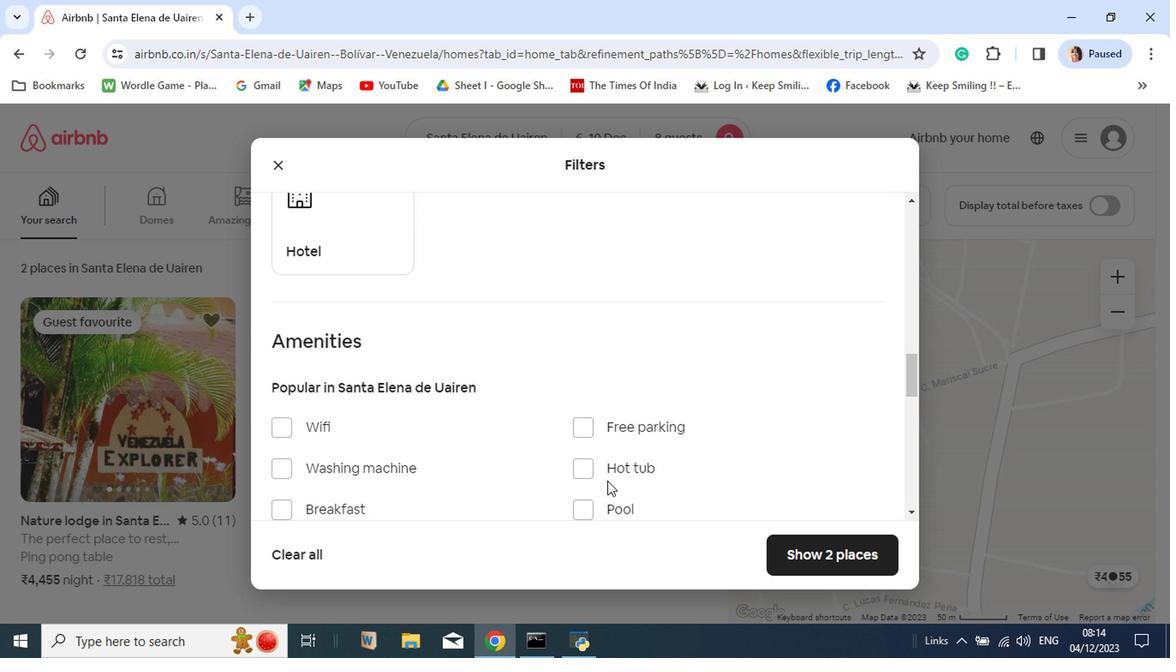 
Action: Mouse moved to (611, 485)
Screenshot: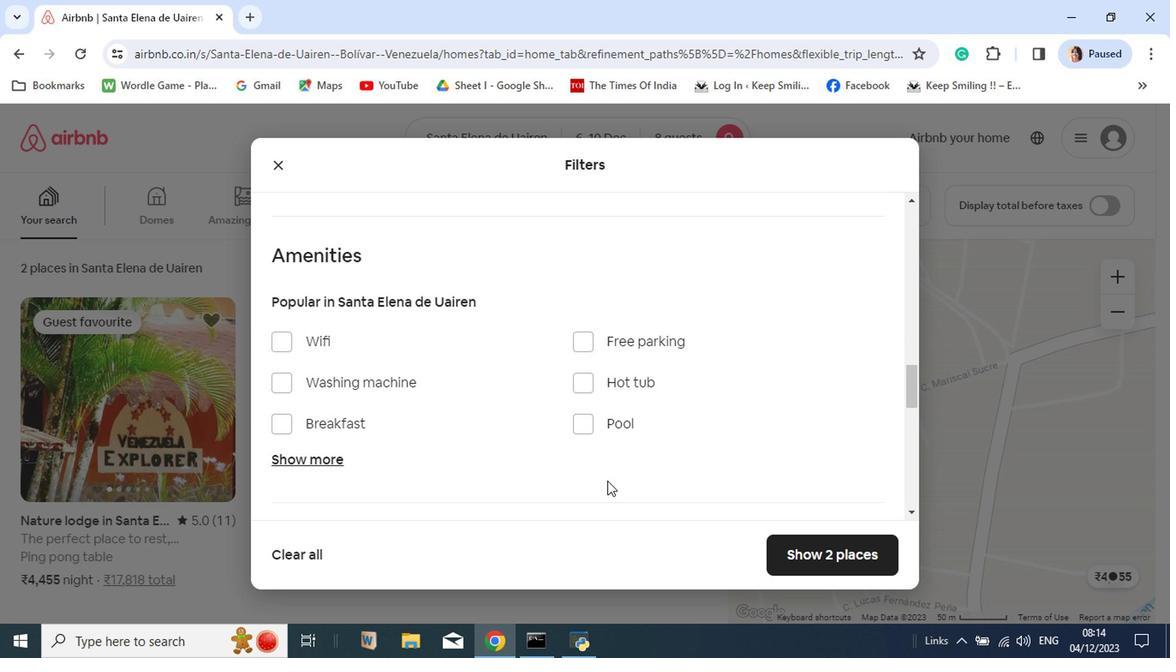
Action: Mouse scrolled (611, 485) with delta (0, 0)
Screenshot: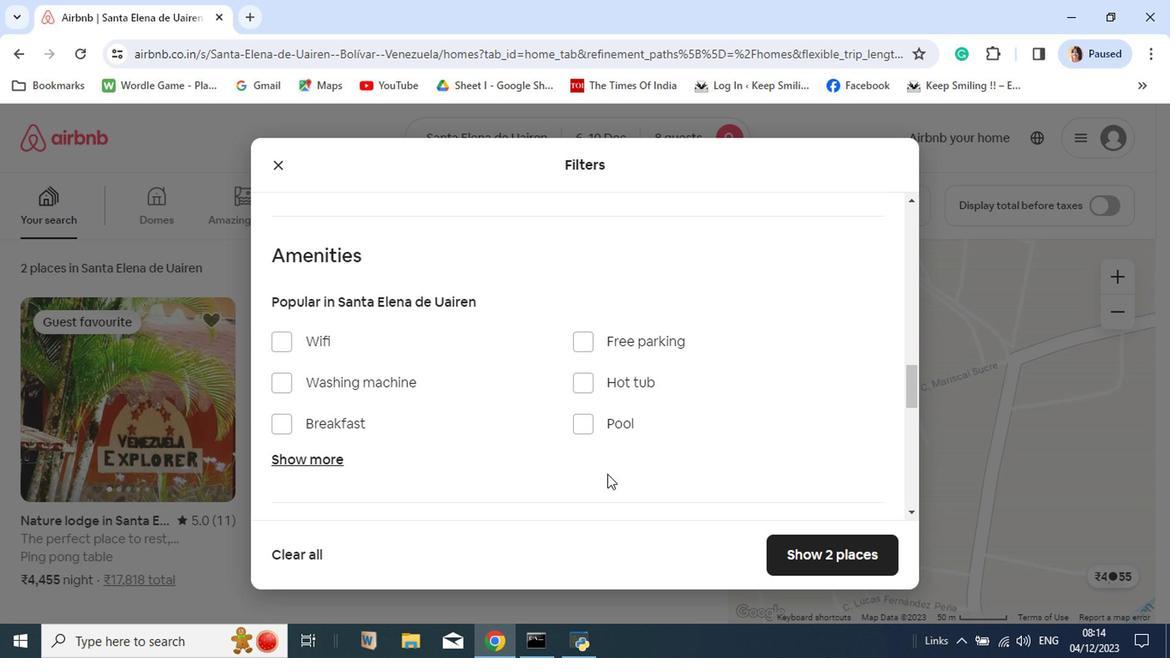 
Action: Mouse scrolled (611, 485) with delta (0, 0)
Screenshot: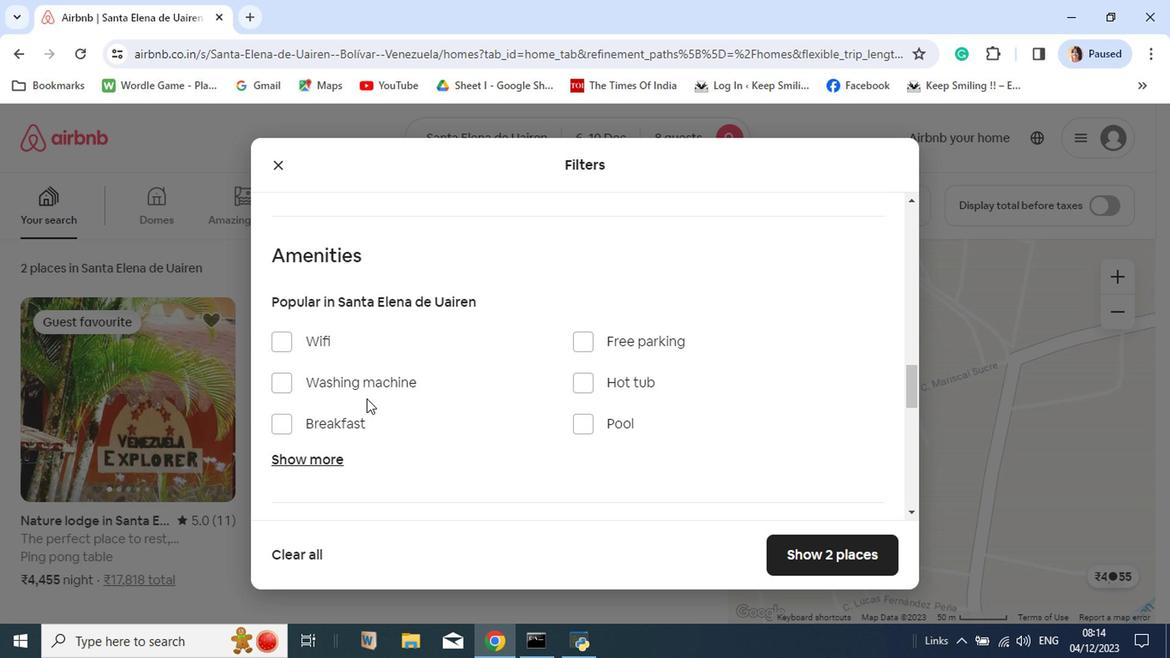 
Action: Mouse scrolled (611, 485) with delta (0, 0)
Screenshot: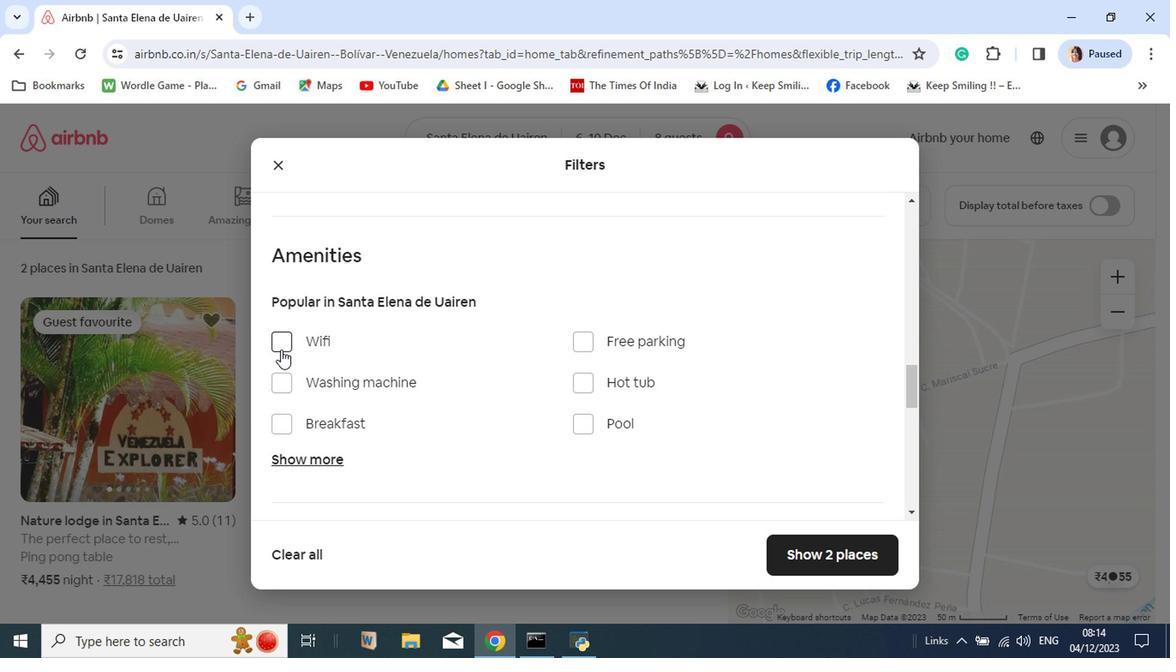 
Action: Mouse moved to (296, 352)
Screenshot: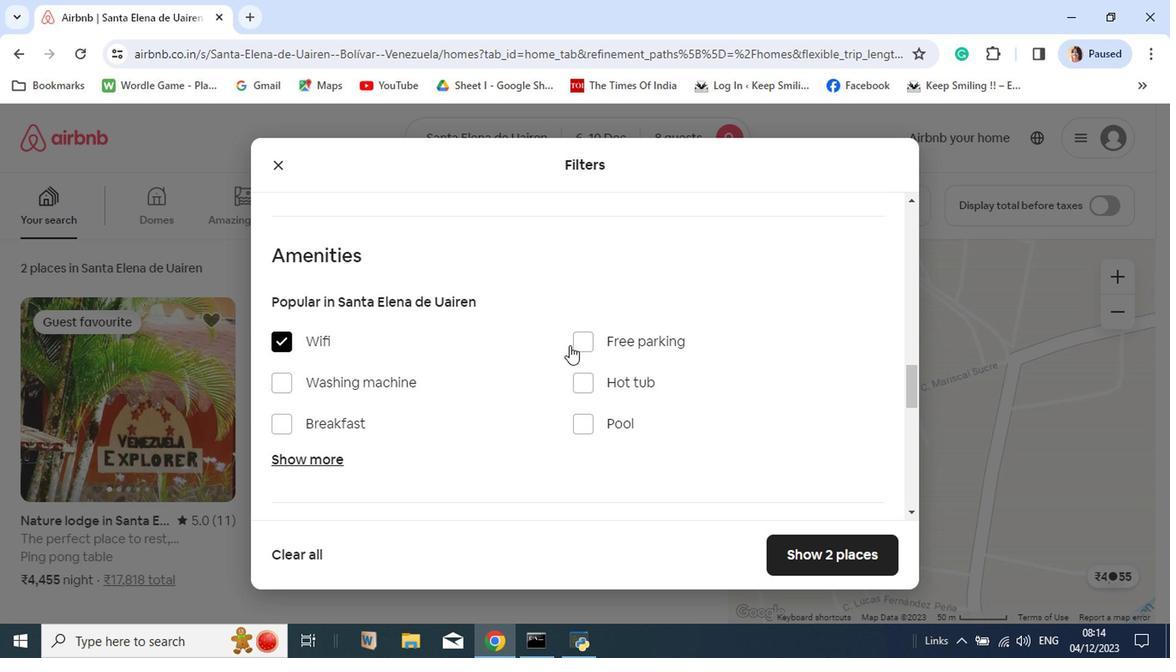 
Action: Mouse pressed left at (296, 352)
Screenshot: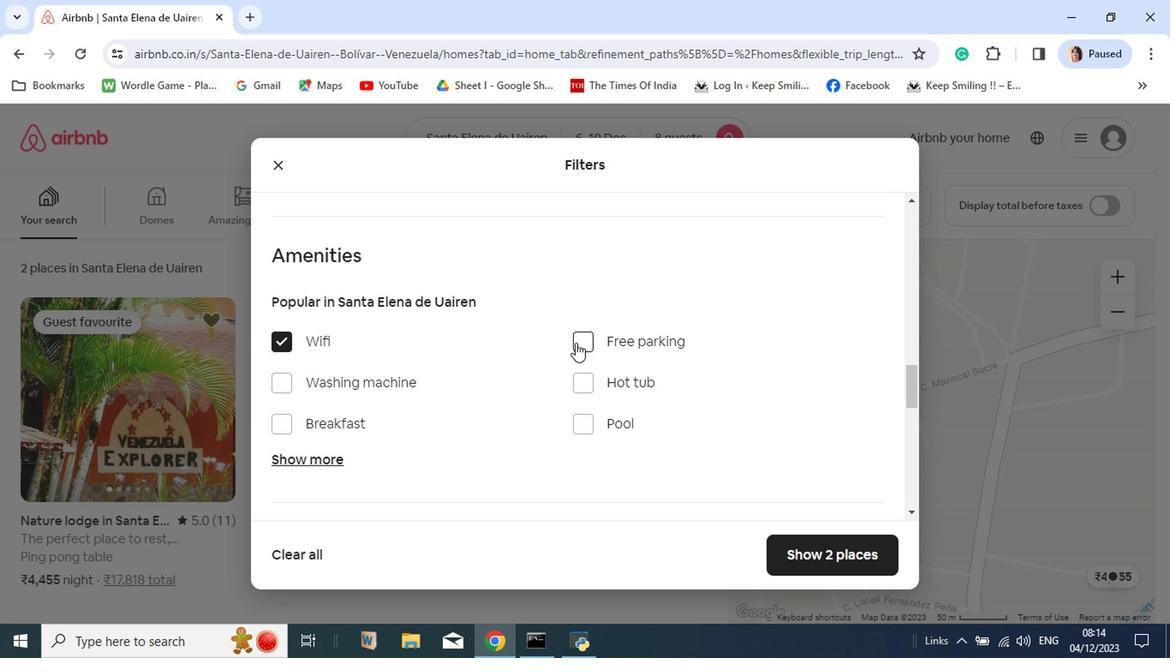 
Action: Mouse moved to (581, 345)
Screenshot: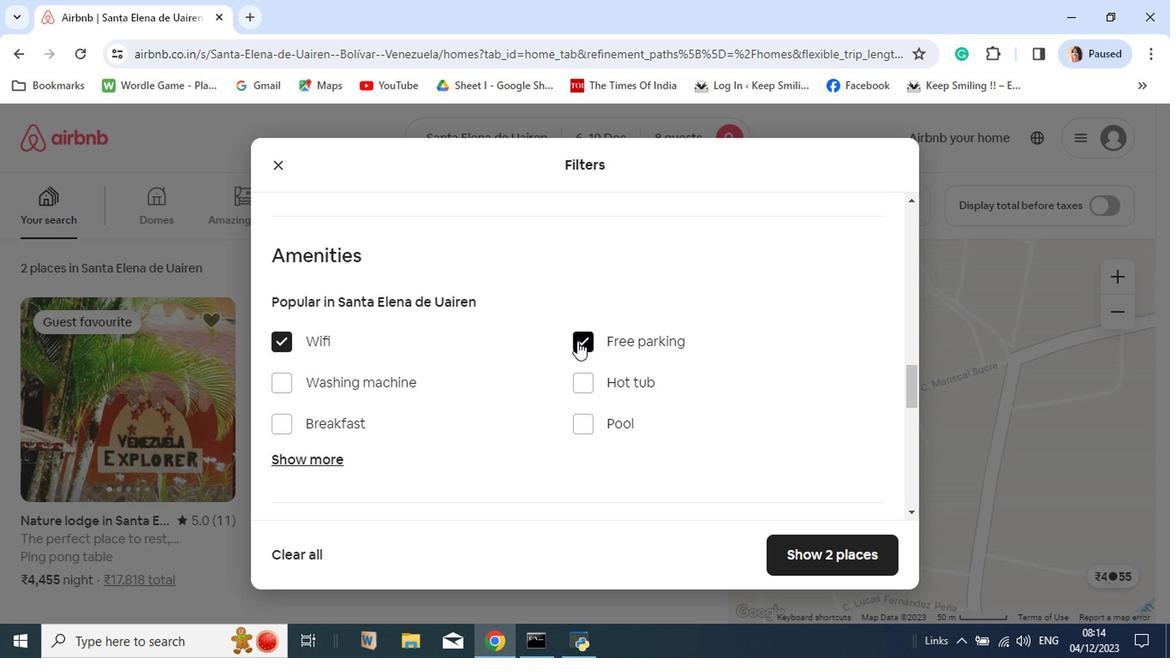 
Action: Mouse pressed left at (581, 345)
Screenshot: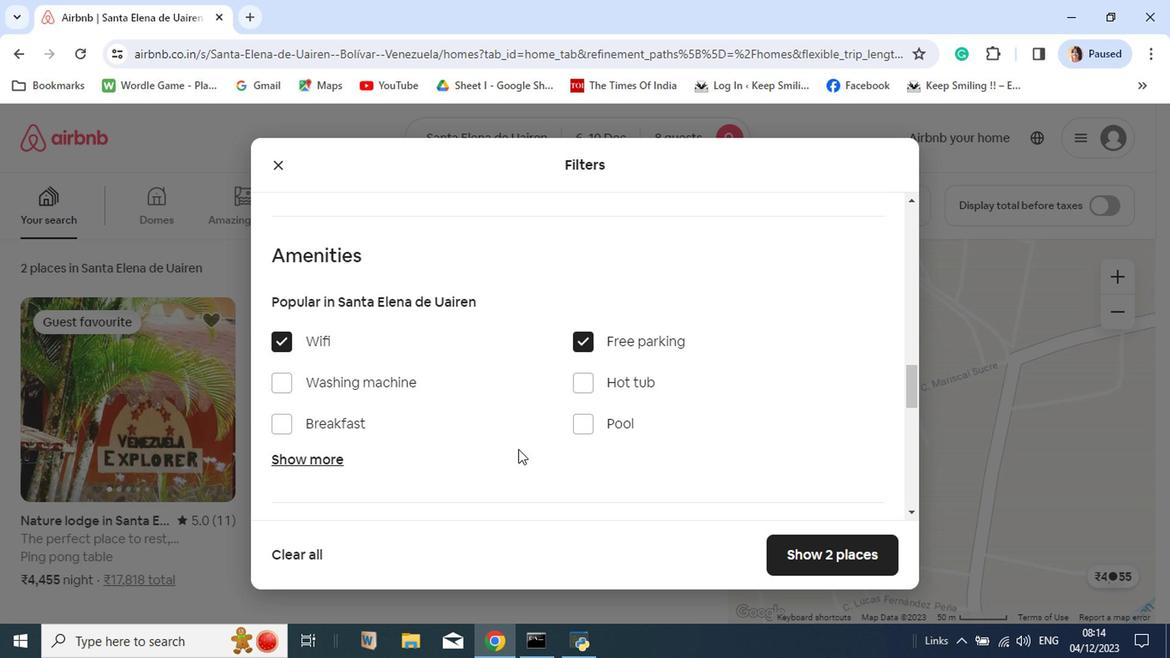 
Action: Mouse moved to (341, 466)
Screenshot: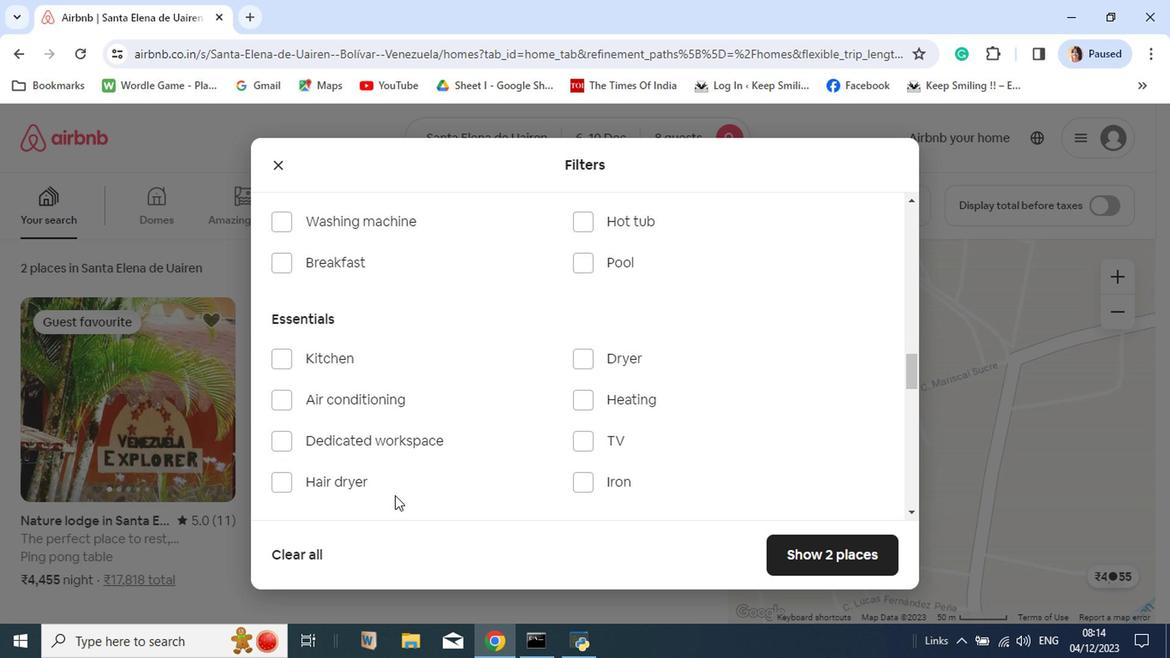 
Action: Mouse pressed left at (341, 466)
Screenshot: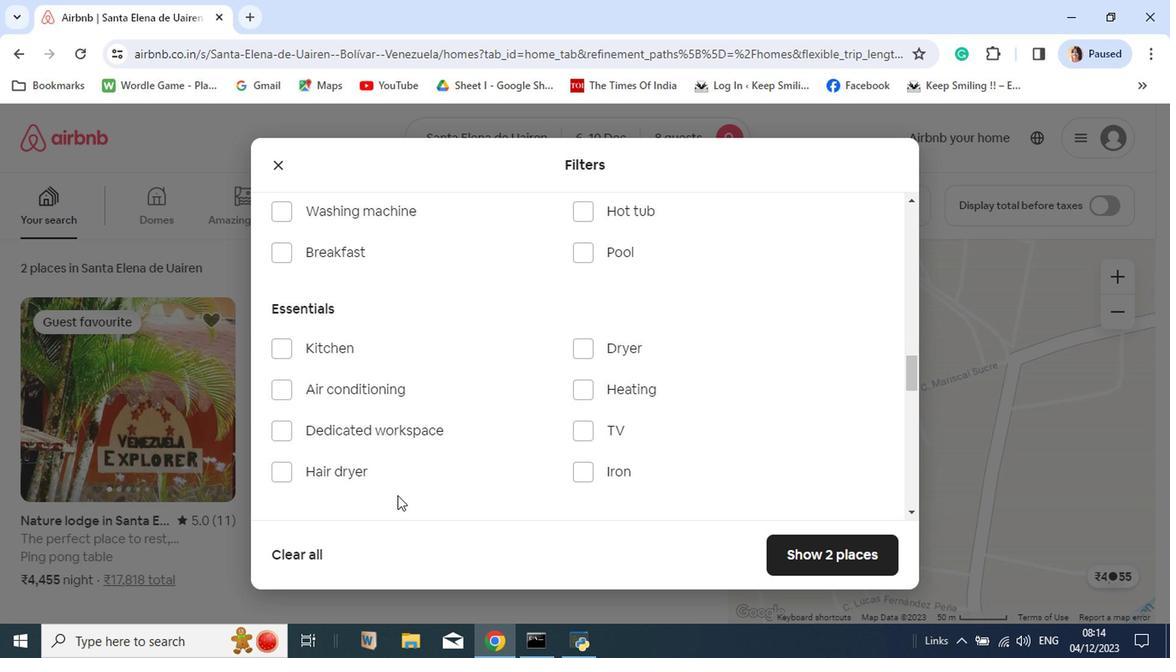 
Action: Mouse moved to (406, 501)
Screenshot: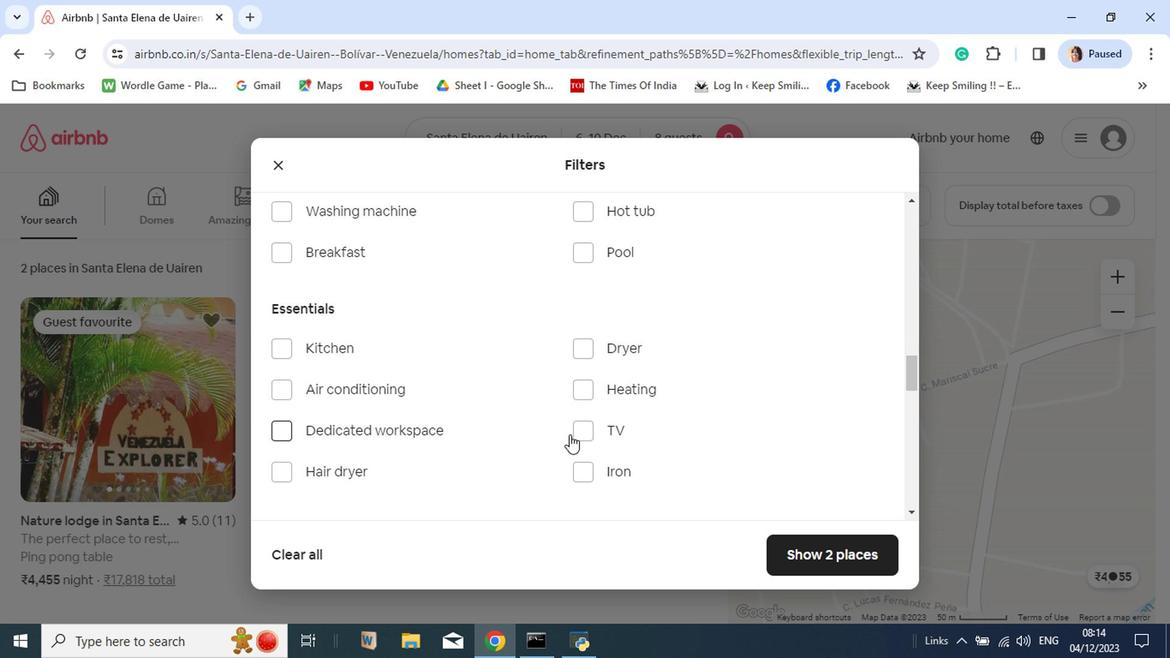 
Action: Mouse scrolled (406, 499) with delta (0, -1)
Screenshot: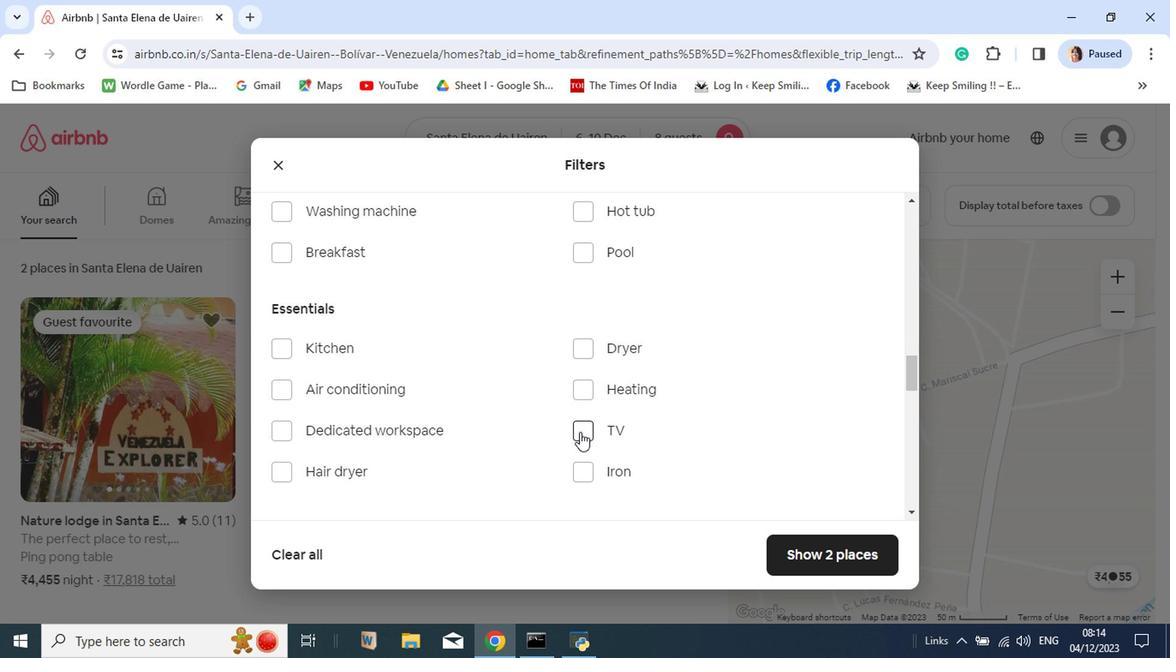 
Action: Mouse scrolled (406, 499) with delta (0, -1)
Screenshot: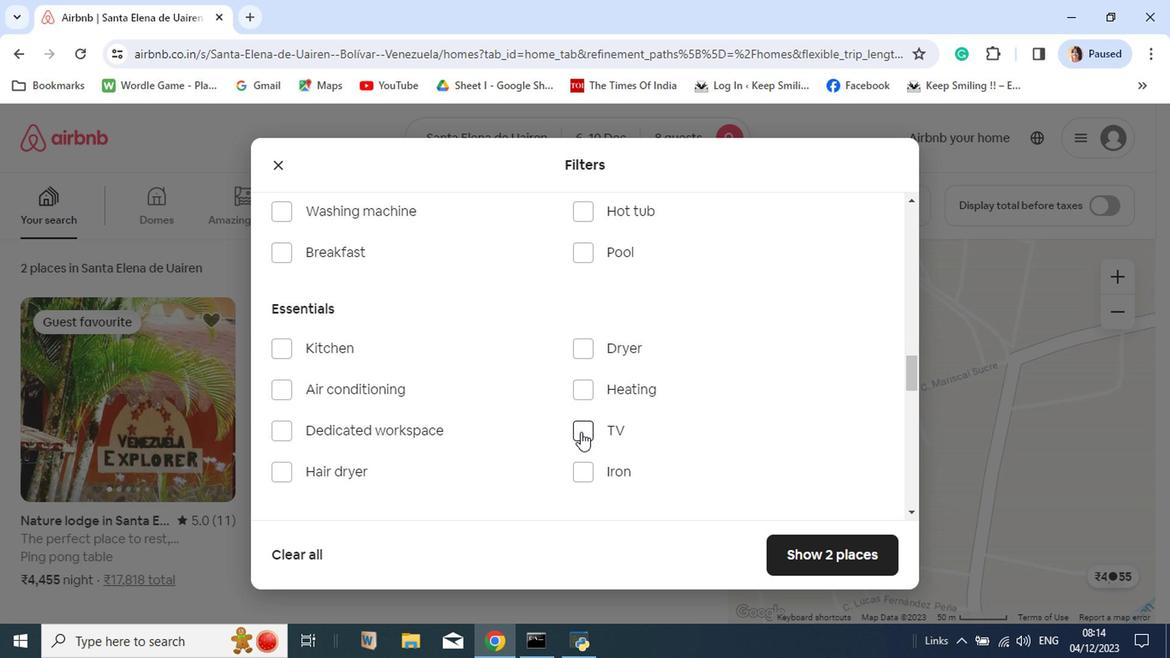
Action: Mouse moved to (585, 436)
Screenshot: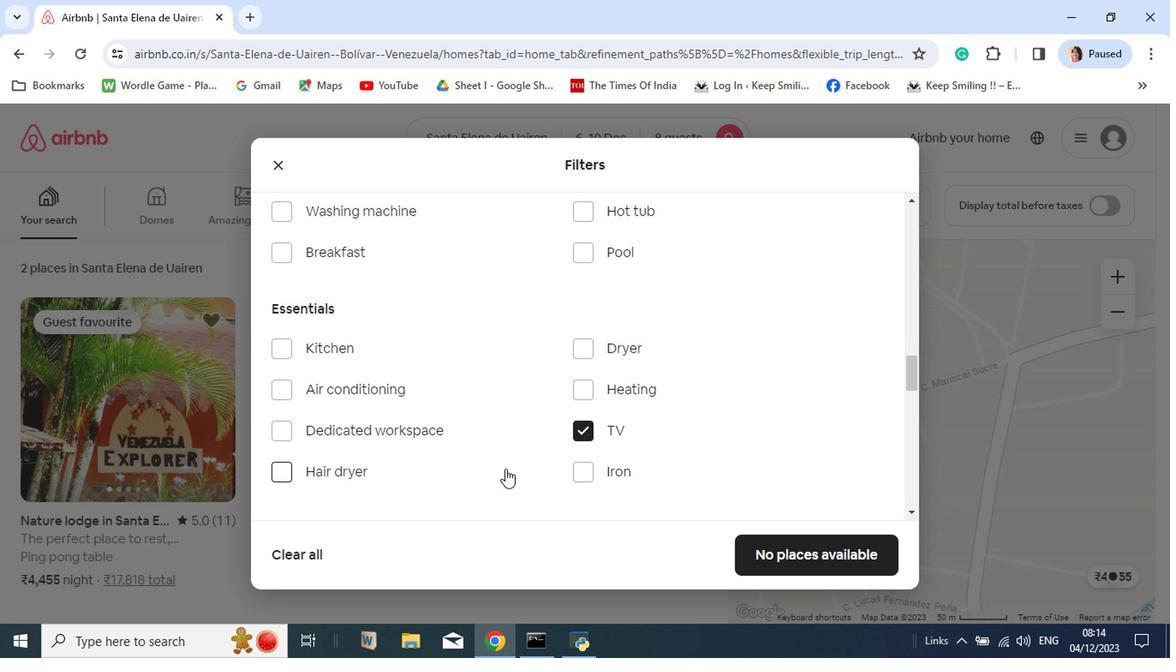 
Action: Mouse pressed left at (585, 436)
Screenshot: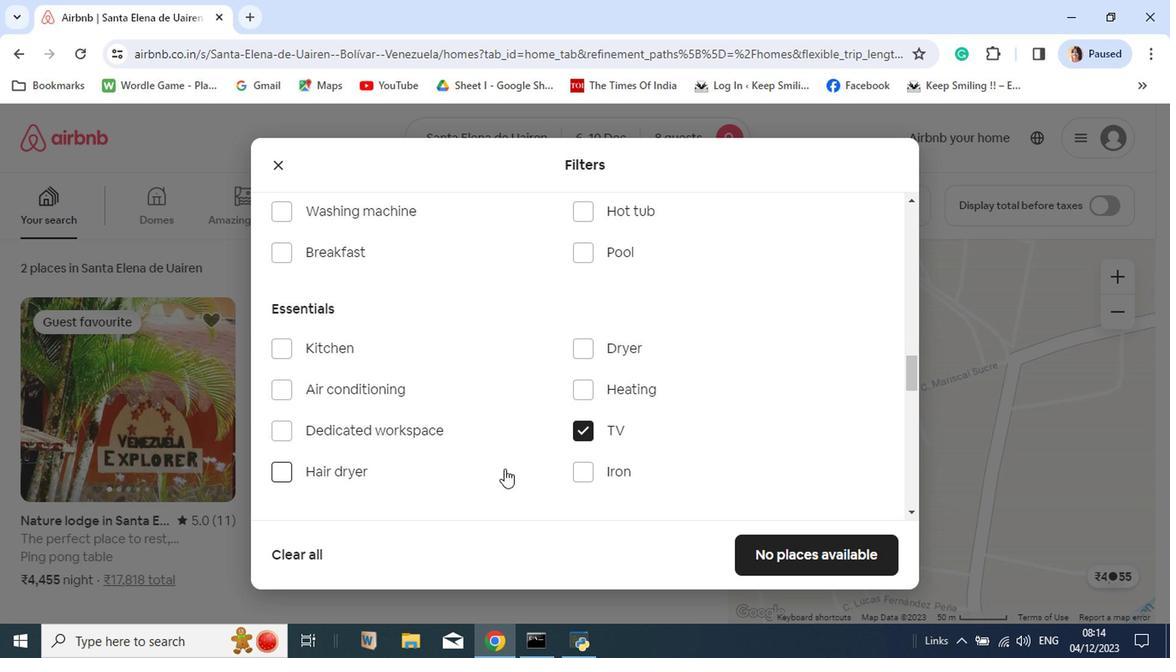 
Action: Mouse moved to (511, 473)
Screenshot: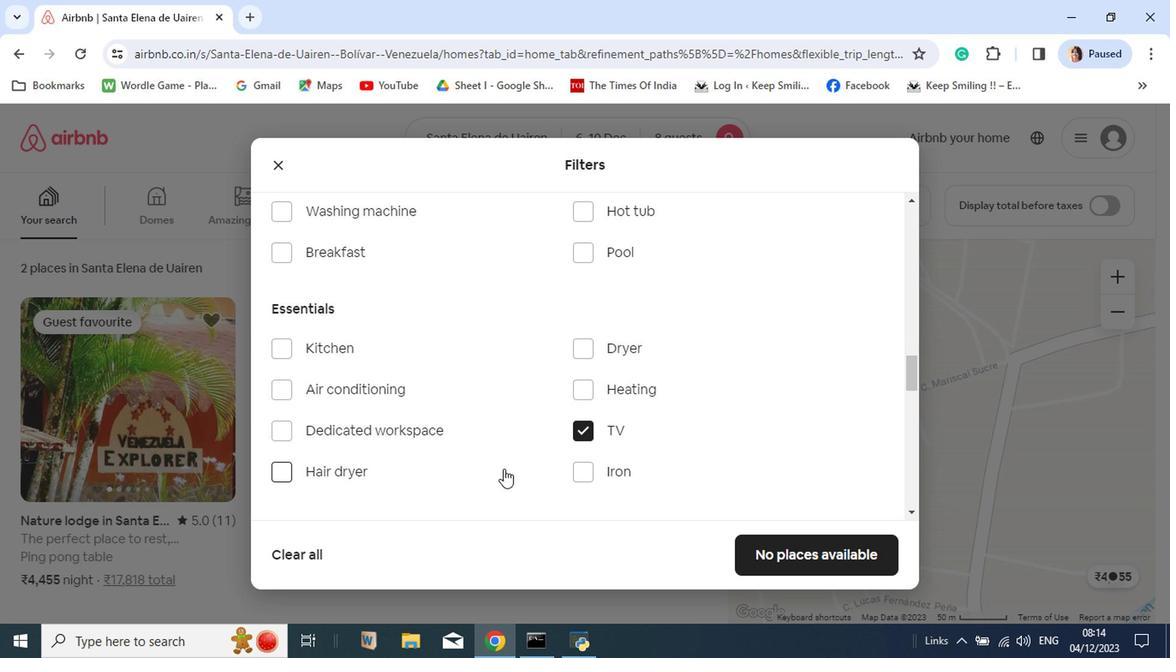 
Action: Mouse scrolled (511, 473) with delta (0, 0)
Screenshot: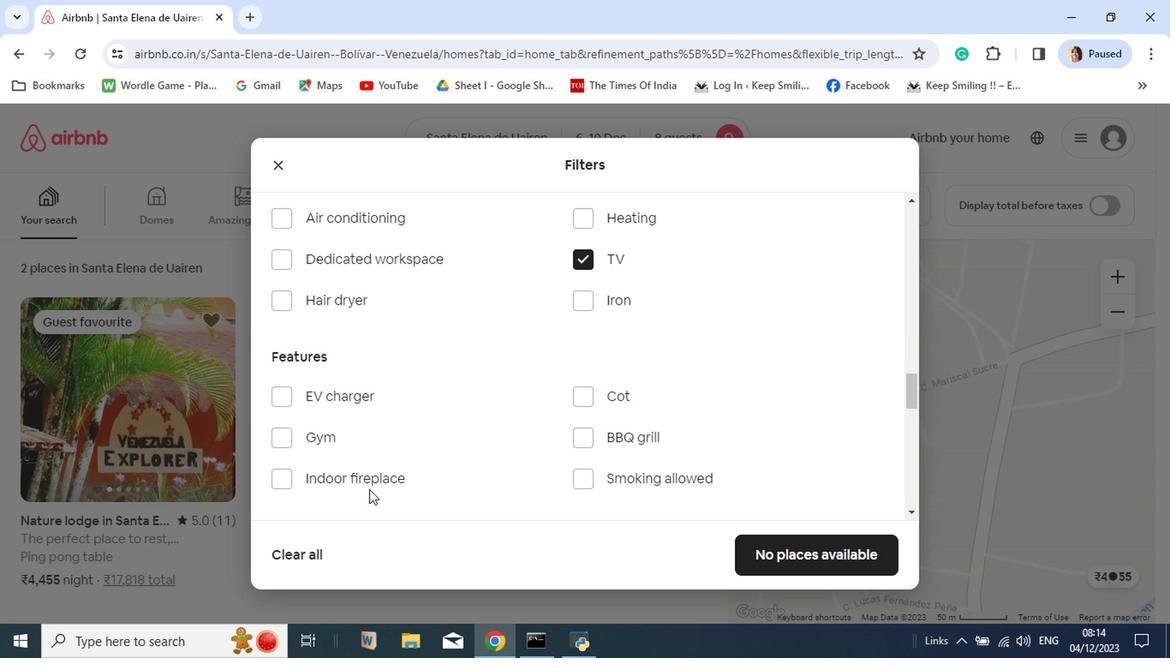 
Action: Mouse scrolled (511, 473) with delta (0, 0)
Screenshot: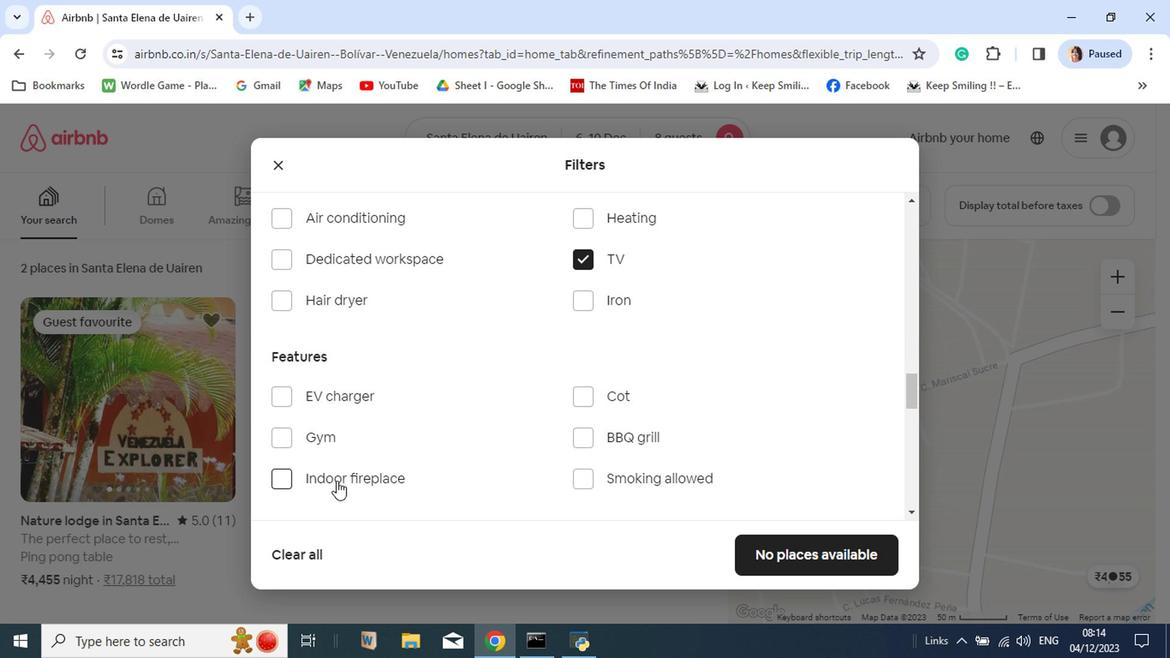 
Action: Mouse moved to (295, 437)
Screenshot: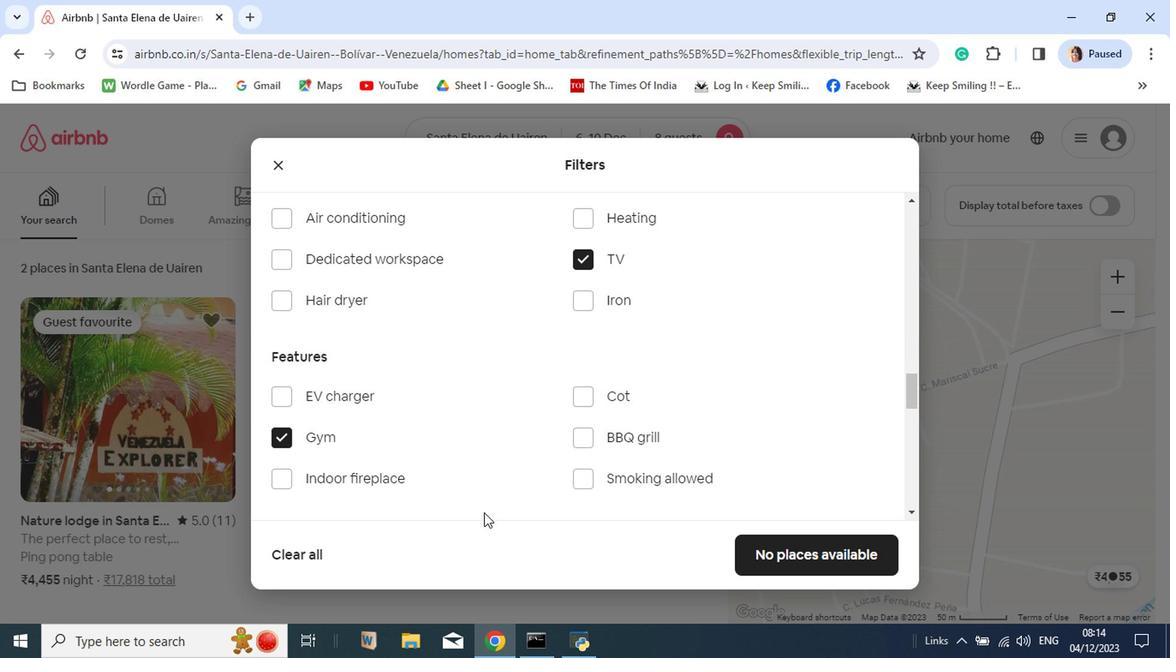 
Action: Mouse pressed left at (295, 437)
Screenshot: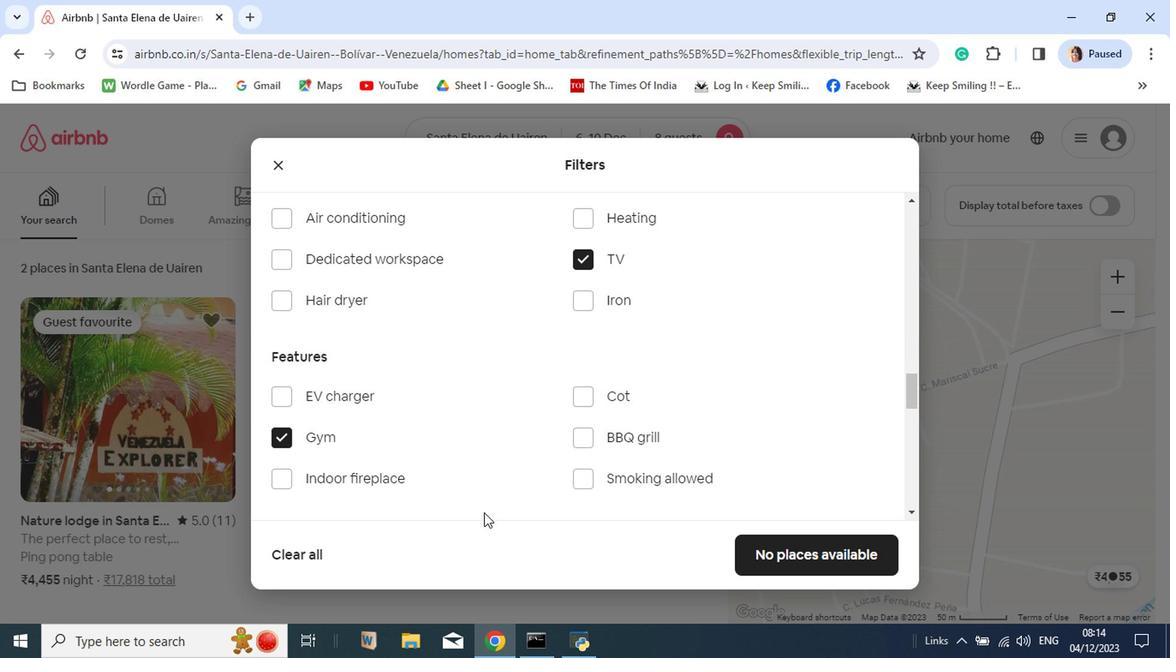 
Action: Mouse moved to (517, 483)
Screenshot: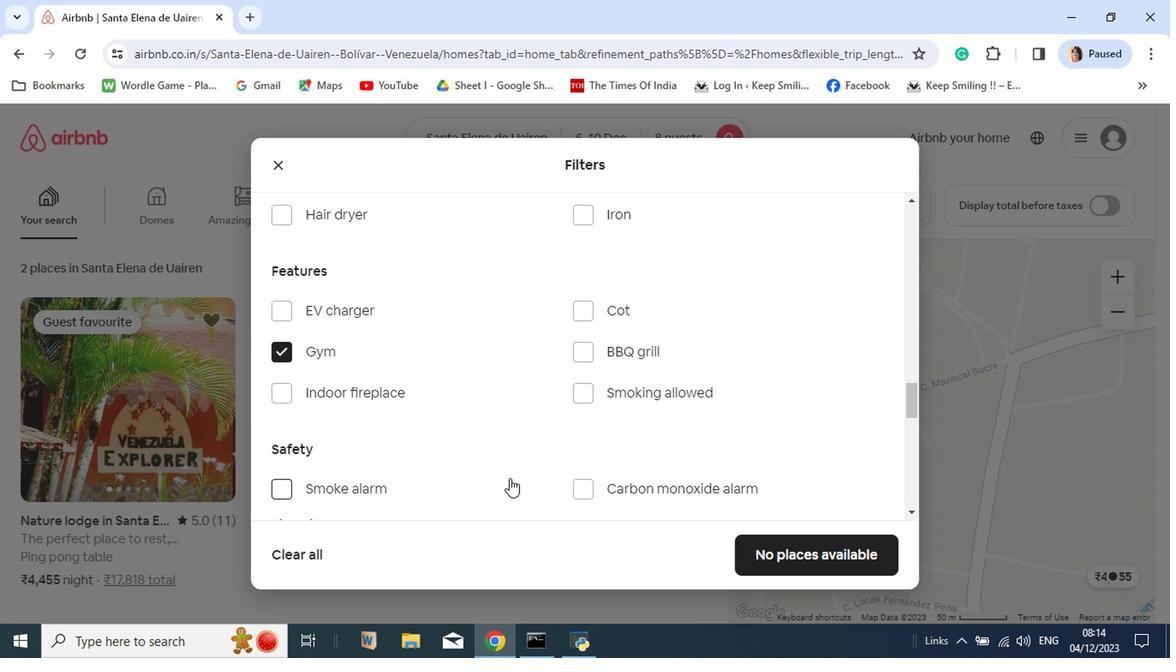 
Action: Mouse scrolled (517, 482) with delta (0, 0)
Screenshot: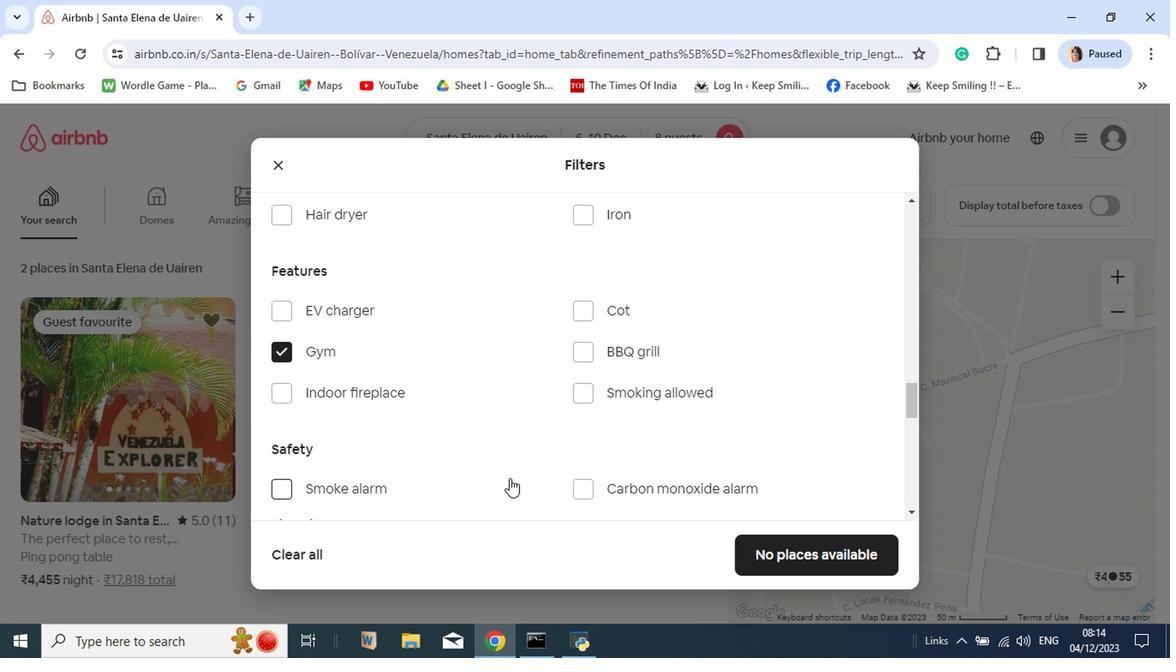 
Action: Mouse scrolled (517, 482) with delta (0, 0)
Screenshot: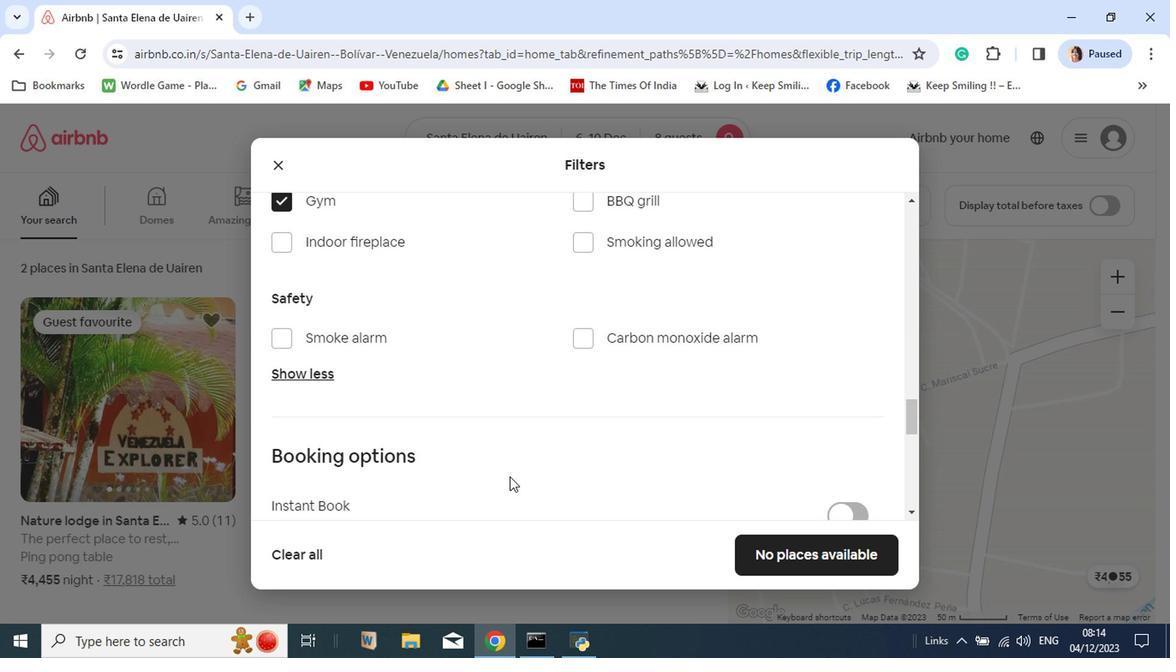 
Action: Mouse scrolled (517, 482) with delta (0, 0)
Screenshot: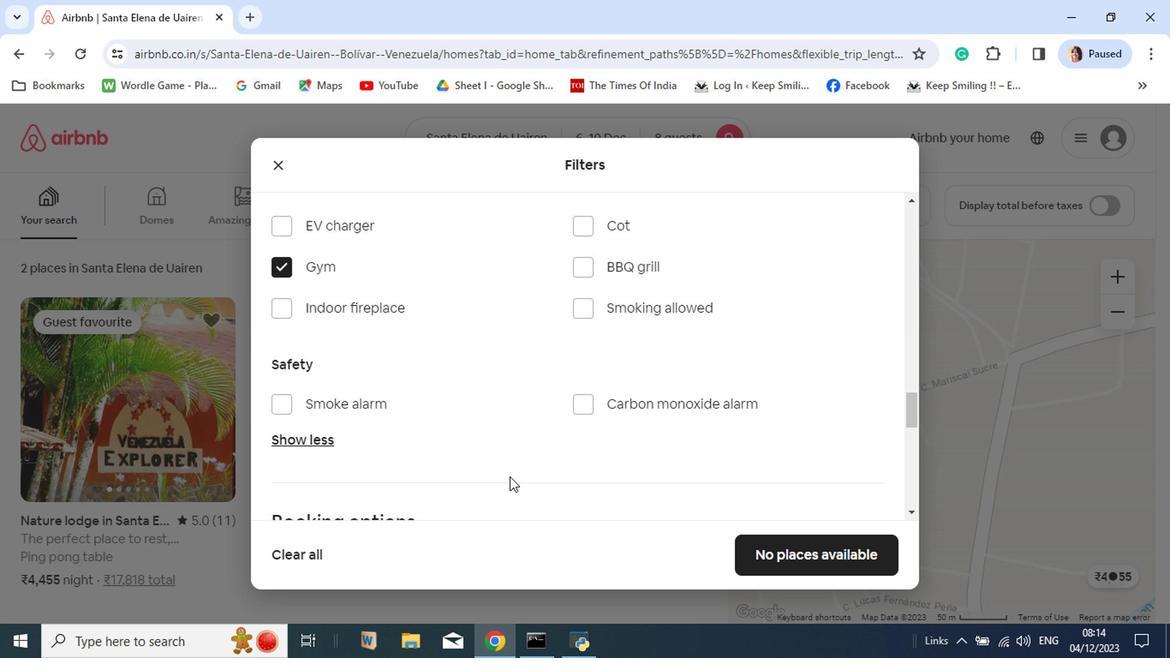 
Action: Mouse moved to (517, 481)
Screenshot: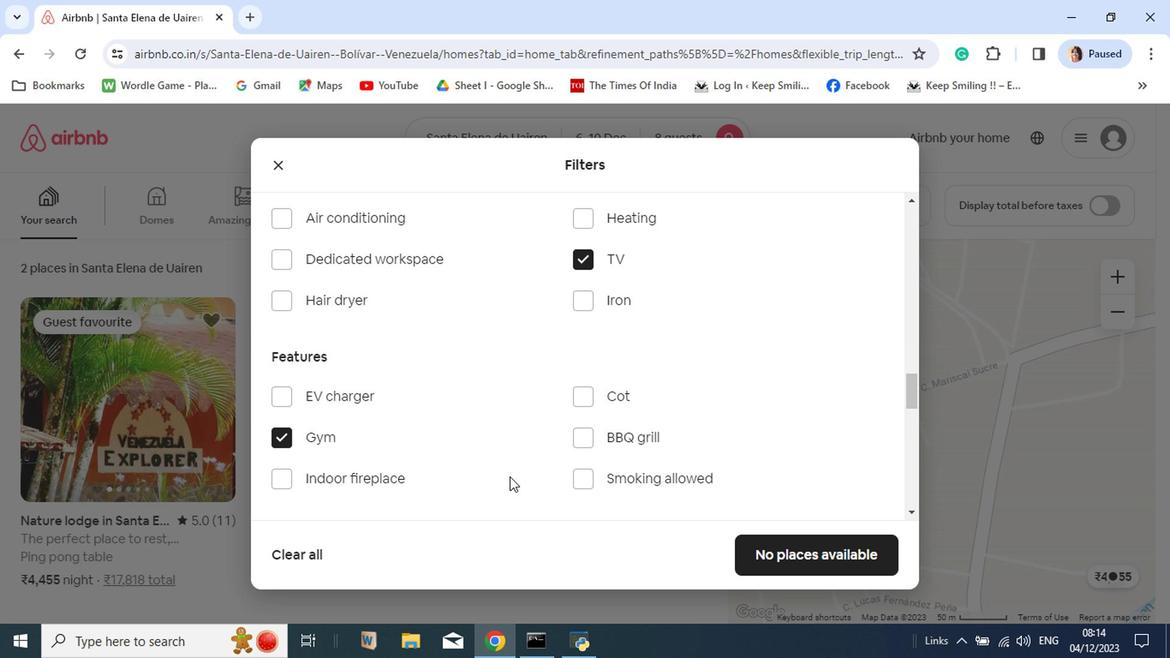 
Action: Mouse scrolled (517, 482) with delta (0, 1)
Screenshot: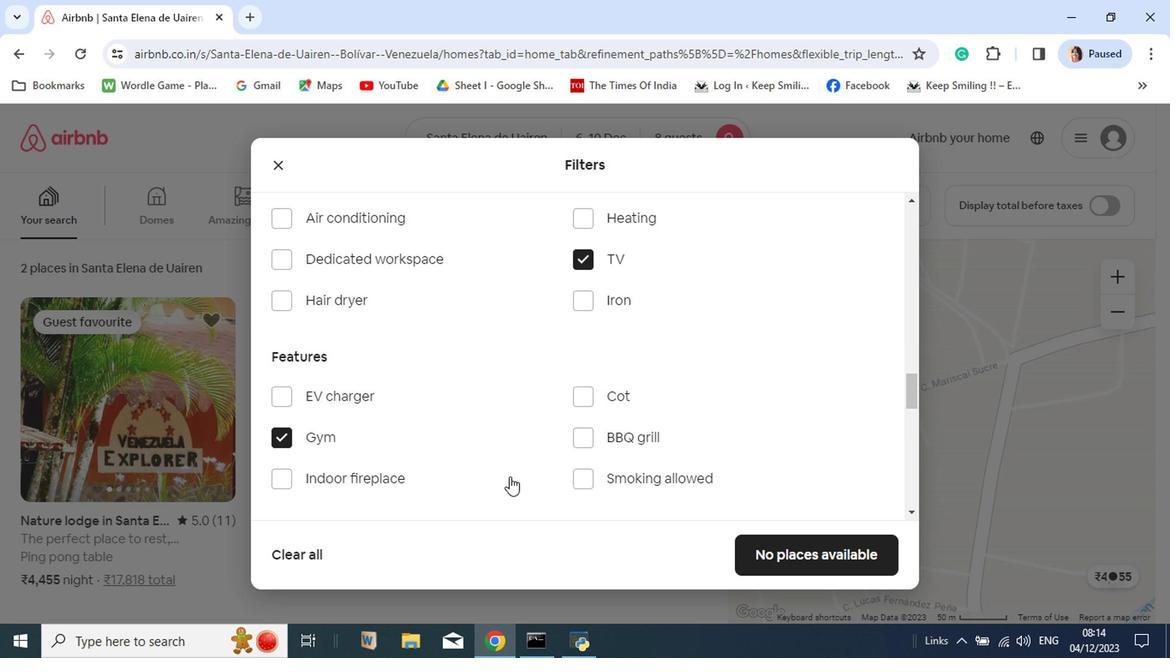 
Action: Mouse scrolled (517, 482) with delta (0, 1)
Screenshot: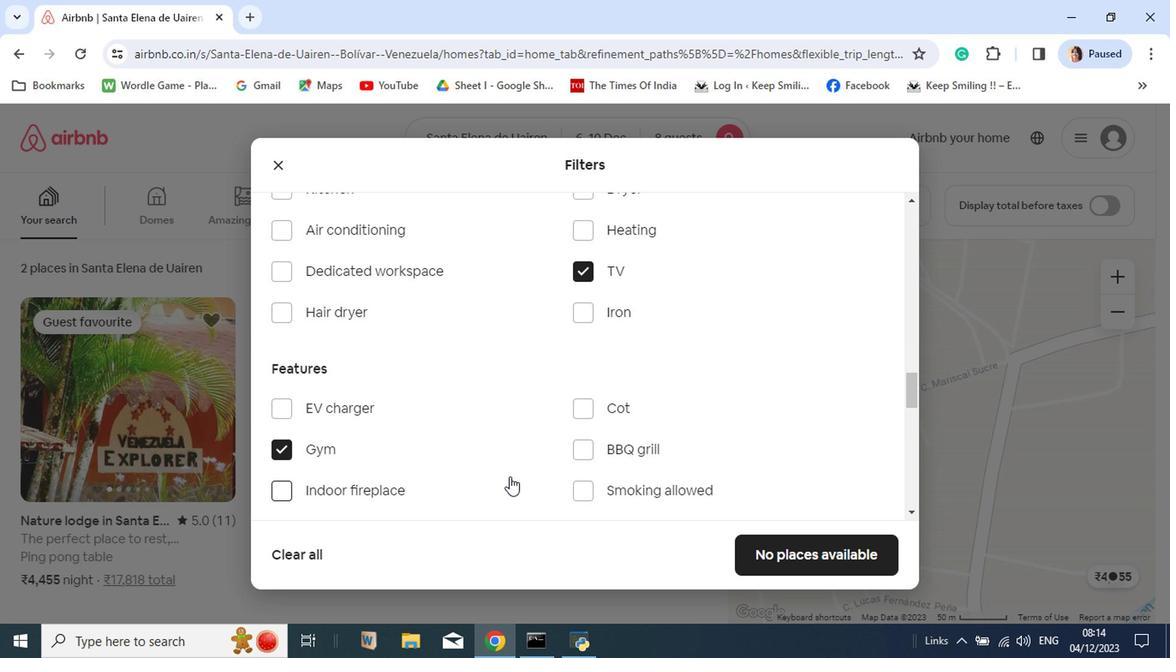 
Action: Mouse scrolled (517, 482) with delta (0, 1)
Screenshot: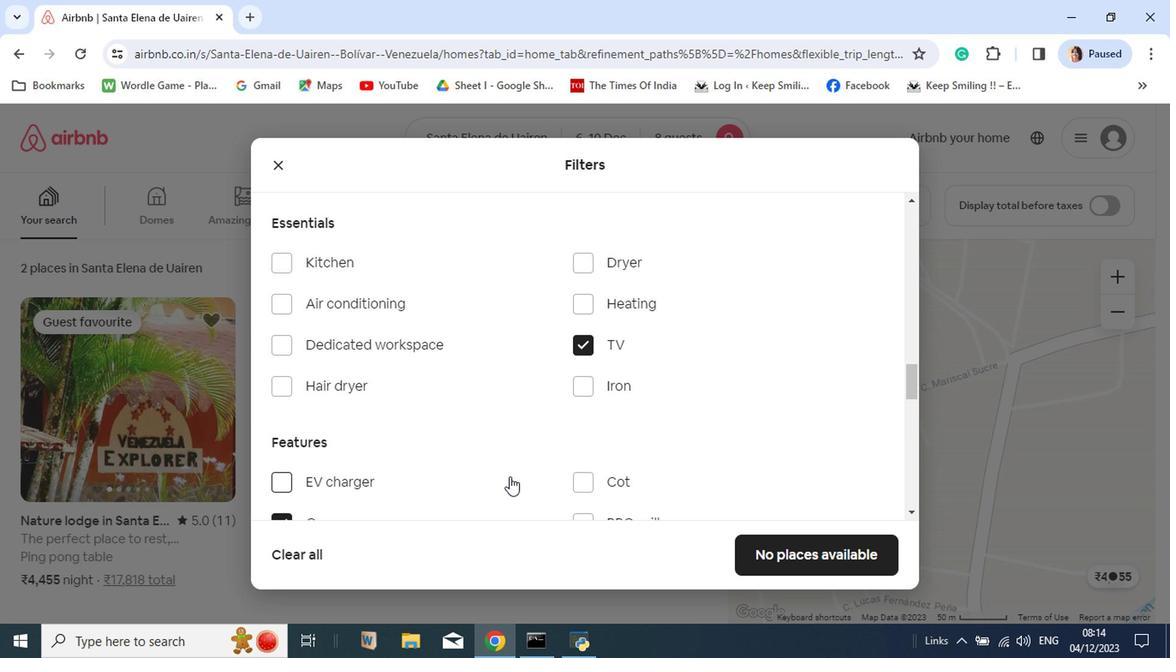 
Action: Mouse scrolled (517, 482) with delta (0, 1)
Screenshot: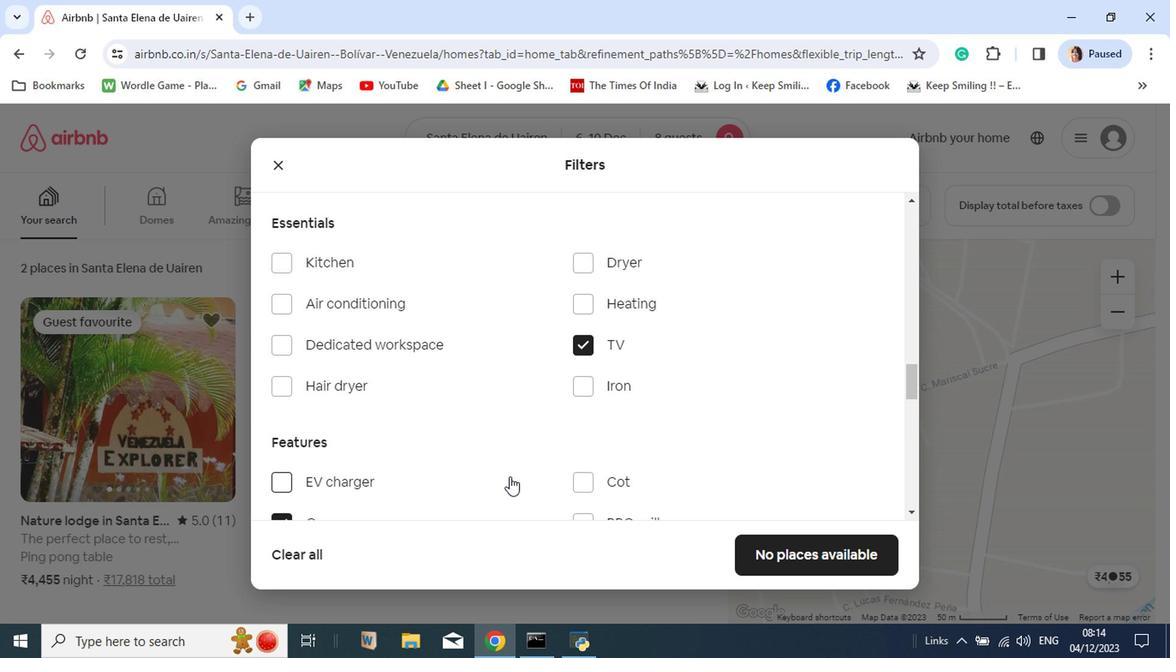 
Action: Mouse scrolled (517, 482) with delta (0, 1)
Screenshot: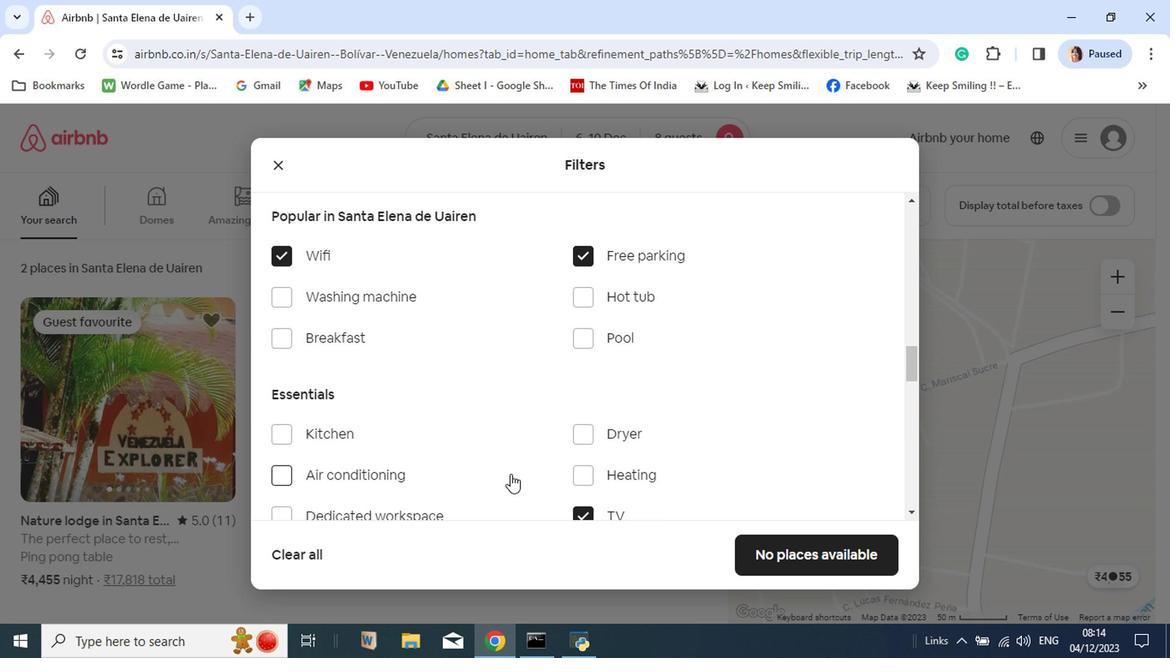 
Action: Mouse scrolled (517, 482) with delta (0, 1)
Screenshot: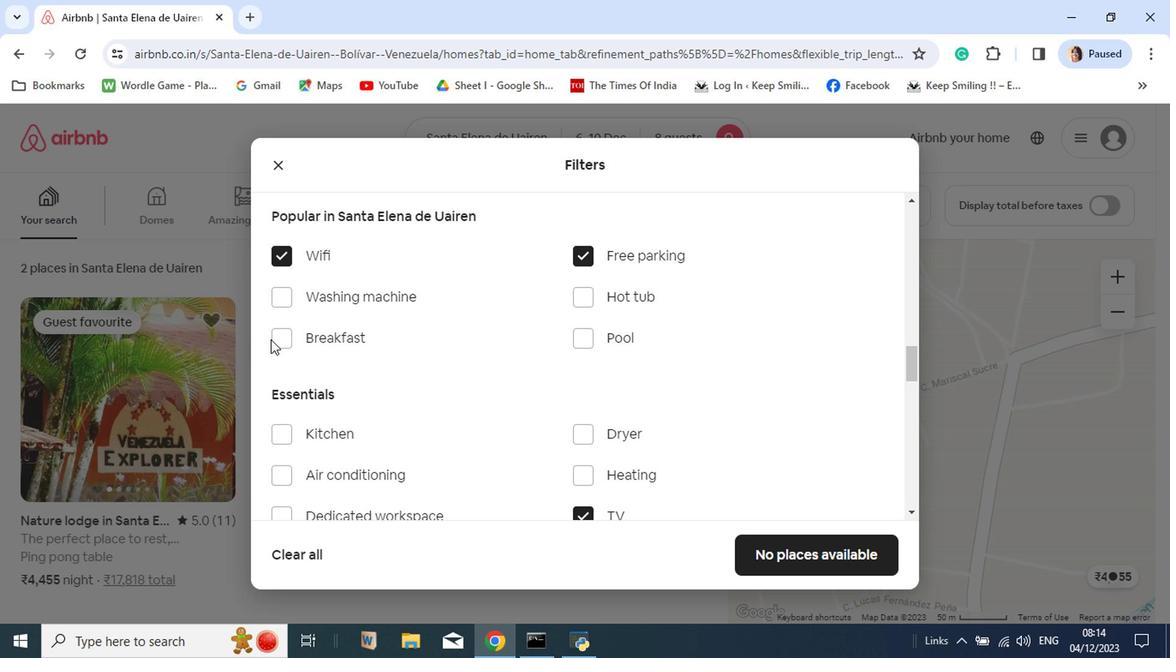 
Action: Mouse moved to (286, 342)
Screenshot: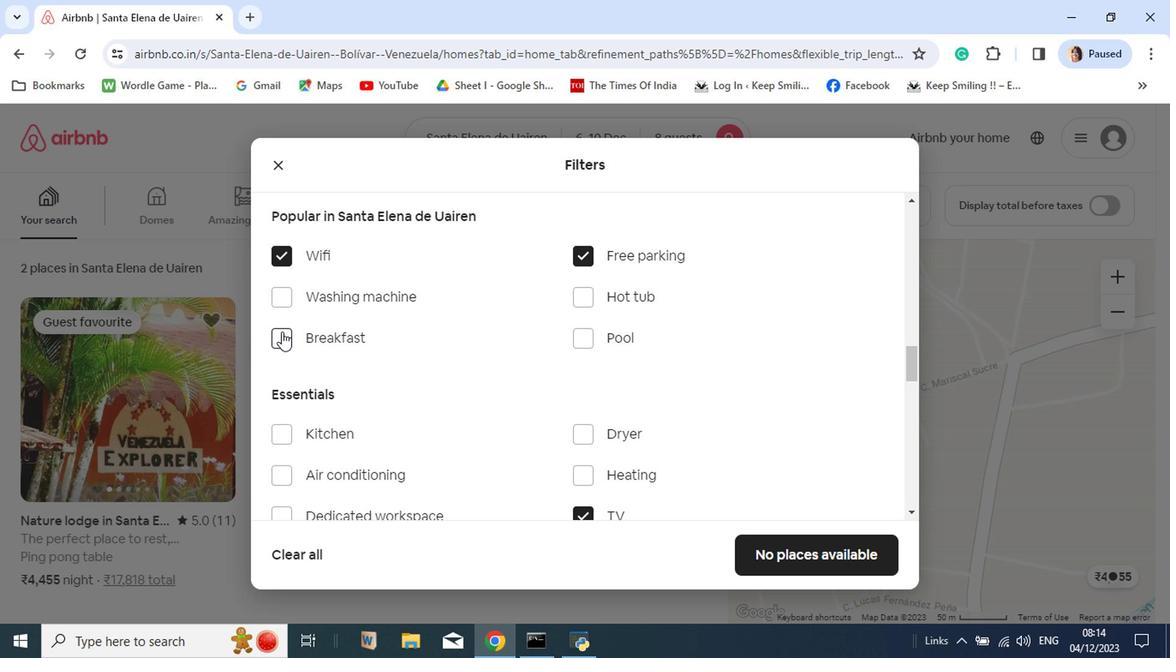 
Action: Mouse pressed left at (286, 342)
Screenshot: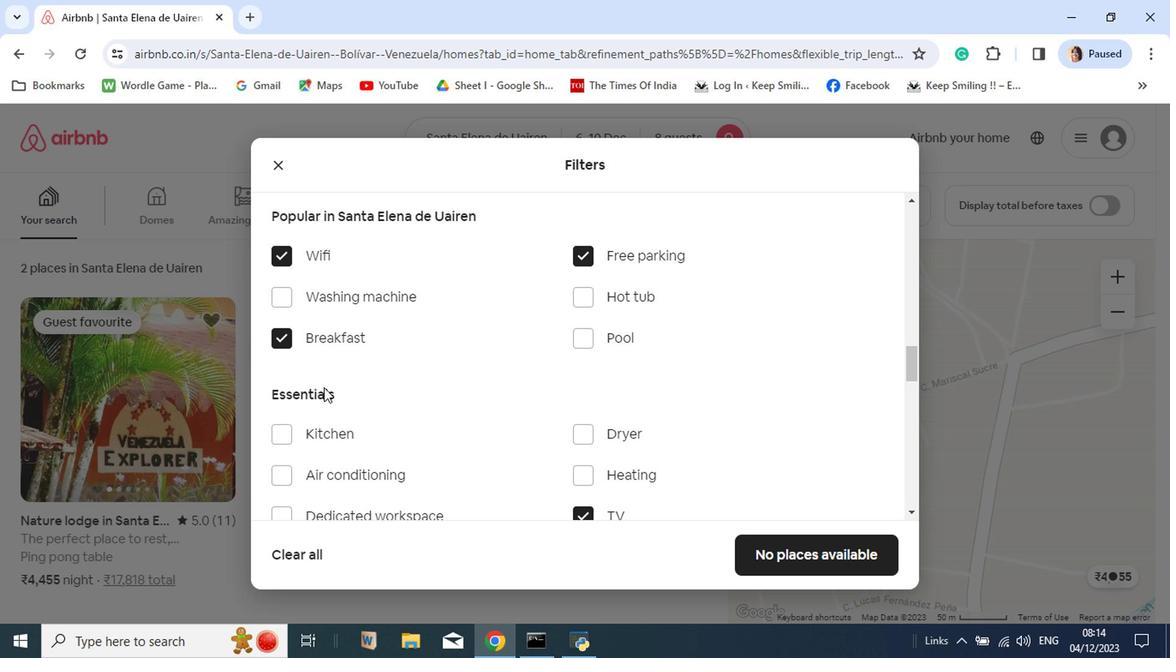 
Action: Mouse moved to (296, 334)
Screenshot: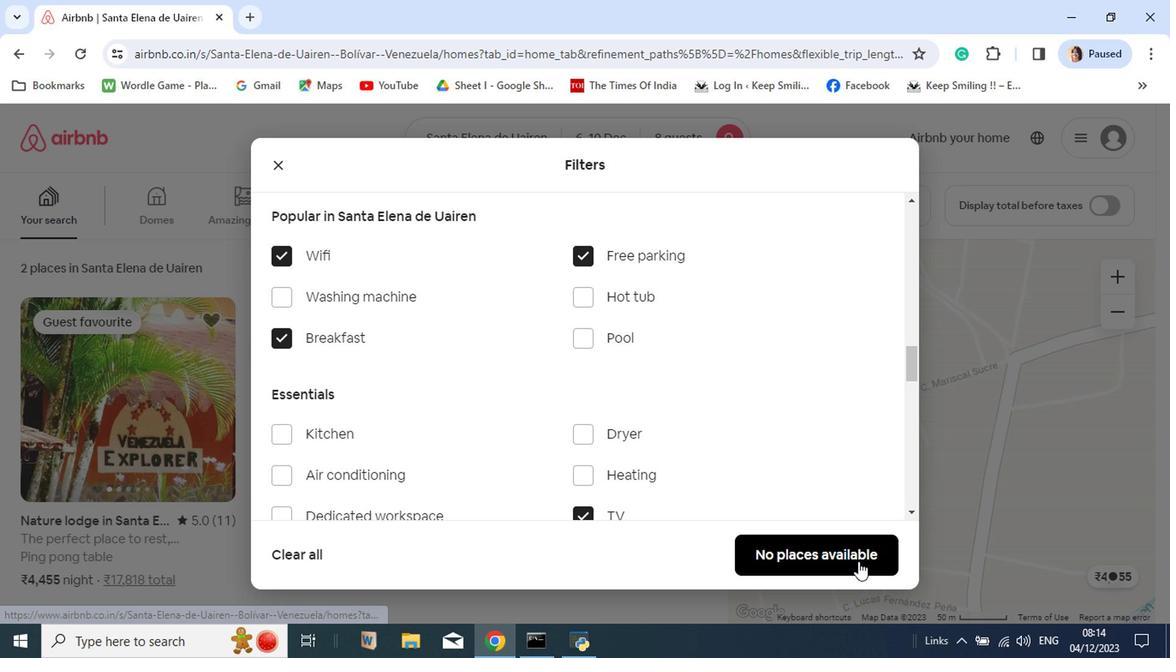 
Action: Mouse pressed left at (296, 334)
Screenshot: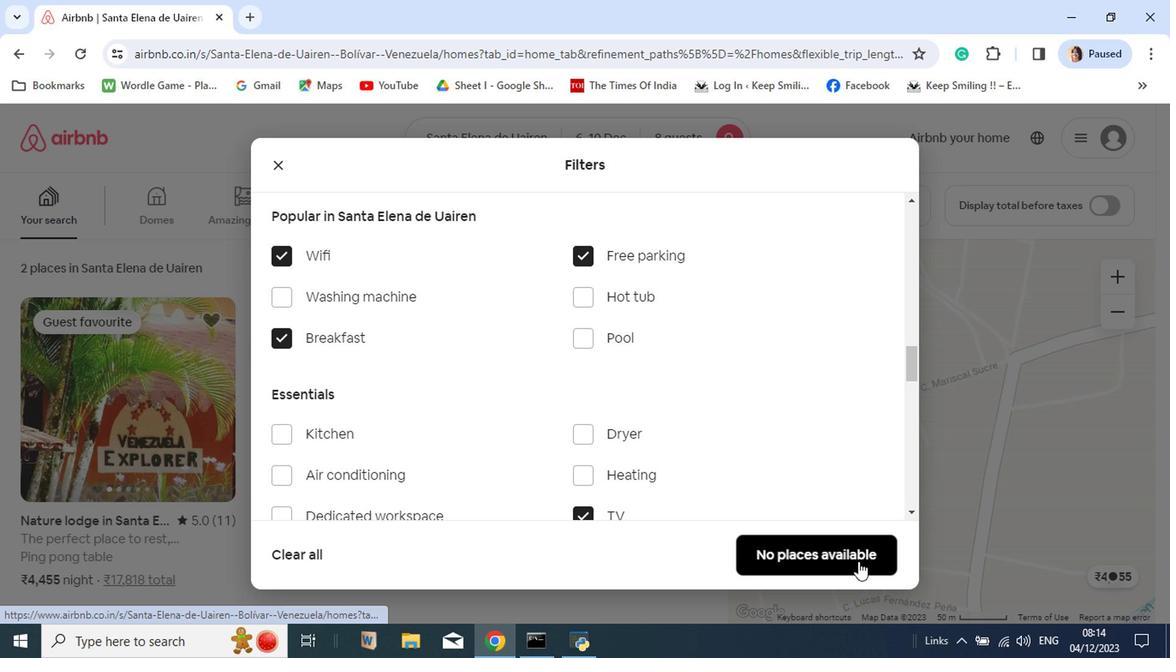 
Action: Mouse moved to (854, 568)
Screenshot: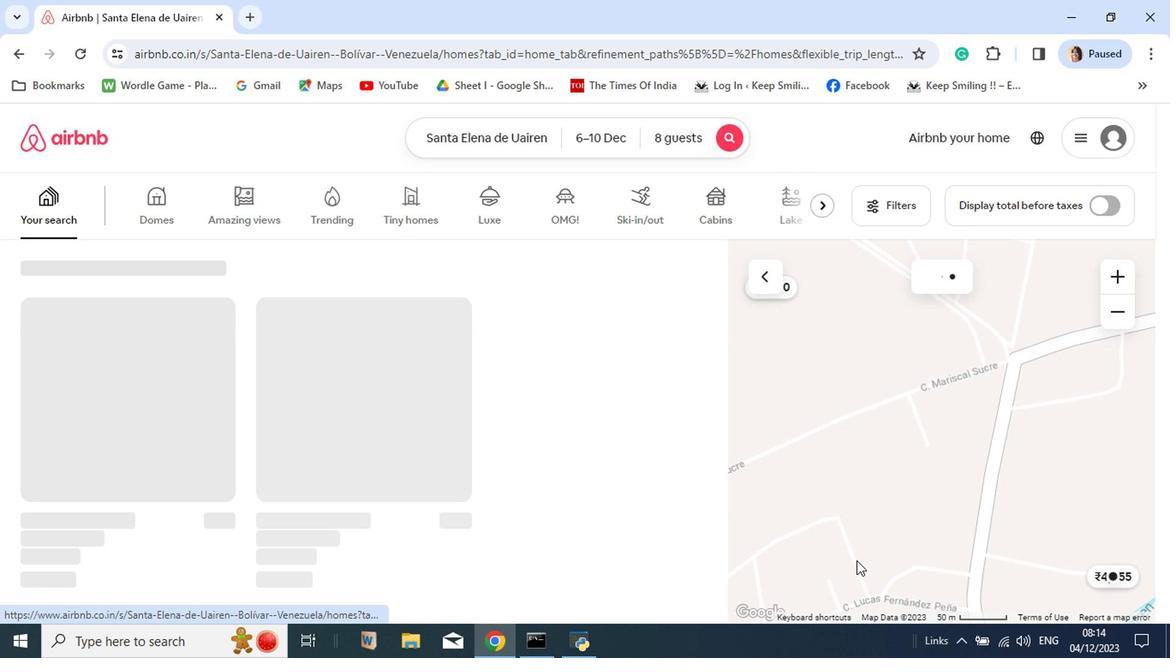 
Action: Mouse pressed left at (854, 568)
Screenshot: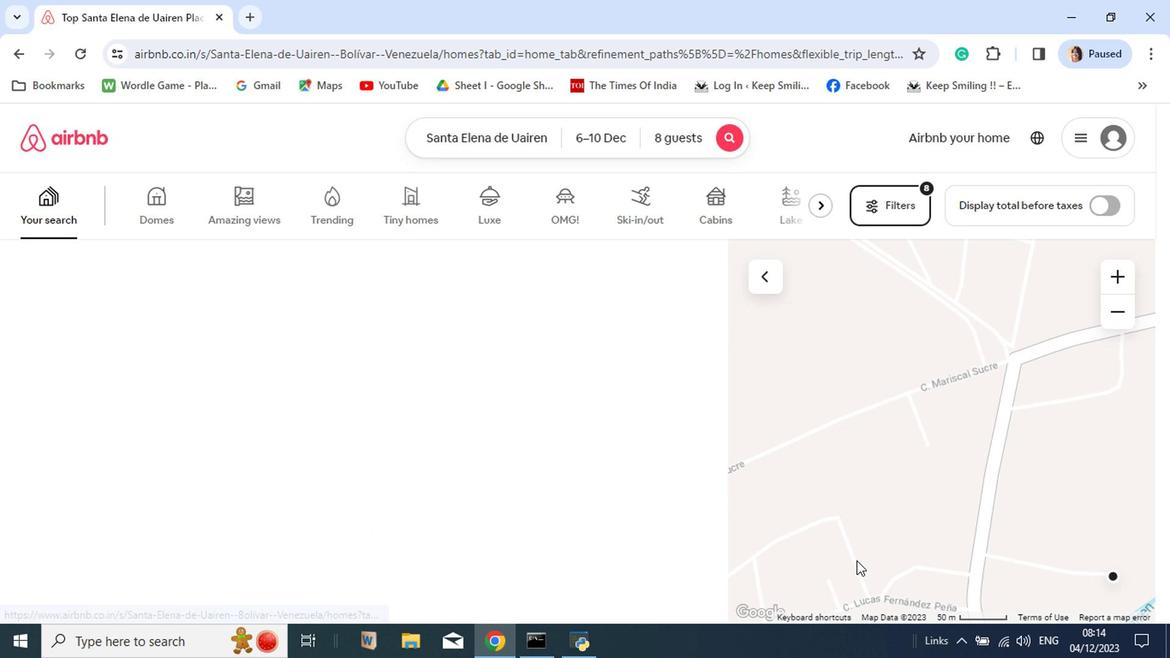 
Action: Mouse moved to (851, 566)
Screenshot: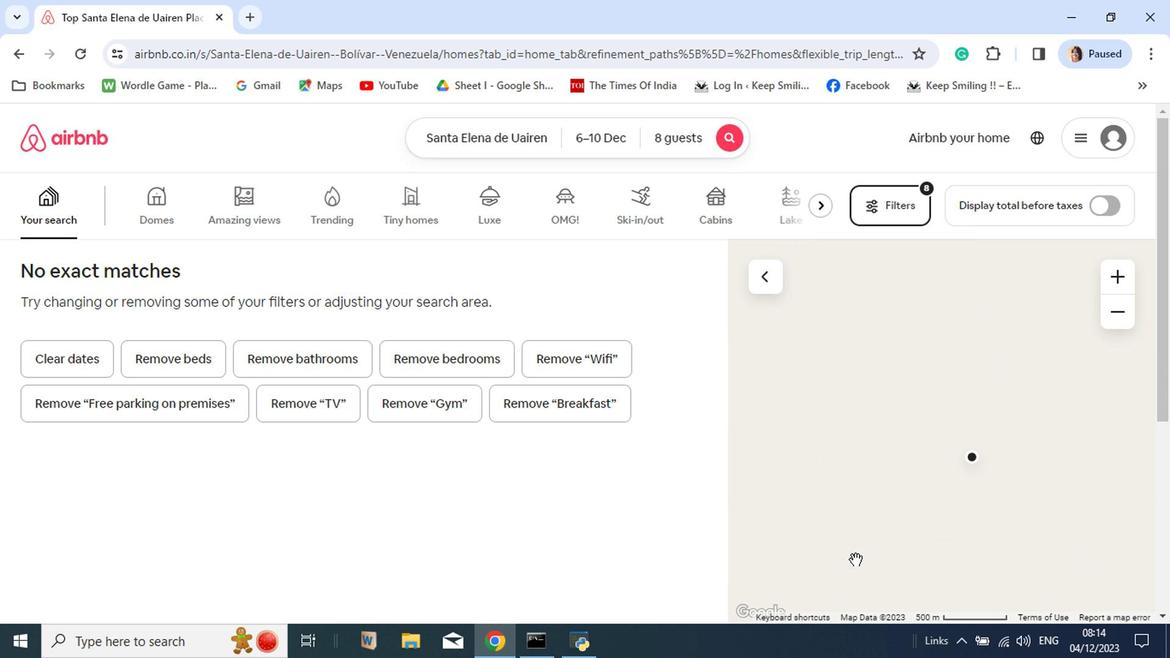 
